 Task: Create new customer invoice with Date Opened: 30-May-23, Select Customer: Just Like Heaven, Terms: Net 30. Make invoice entry for item-1 with Date: 30-May-23, Description: Neutrogena Hydro Boost 10 Soft Blush Hydrating Lip Shine, Income Account: Income:Sales, Quantity: 1, Unit Price: 15.99, Sales Tax: Y, Sales Tax Included: N, Tax Table: Sales Tax. Post Invoice with Post Date: 30-May-23, Post to Accounts: Assets:Accounts Receivable. Pay / Process Payment with Transaction Date: 28-Jun-23, Amount: 16.95, Transfer Account: Checking Account. Go to 'Print Invoice'.
Action: Mouse moved to (233, 130)
Screenshot: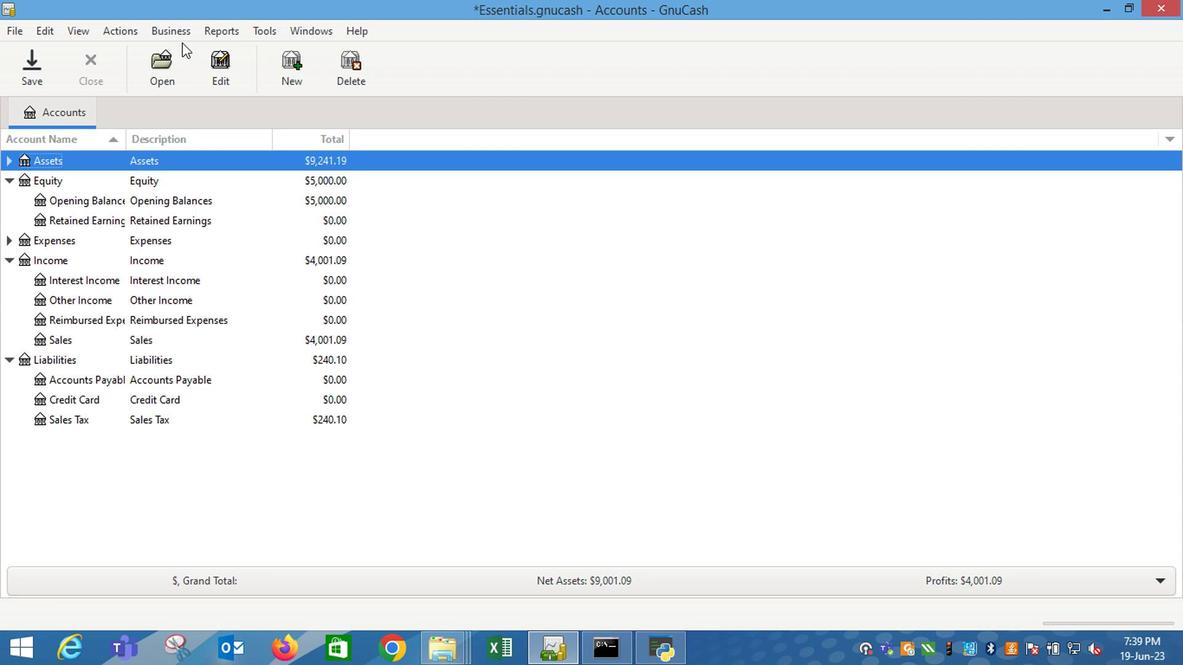 
Action: Mouse pressed left at (233, 130)
Screenshot: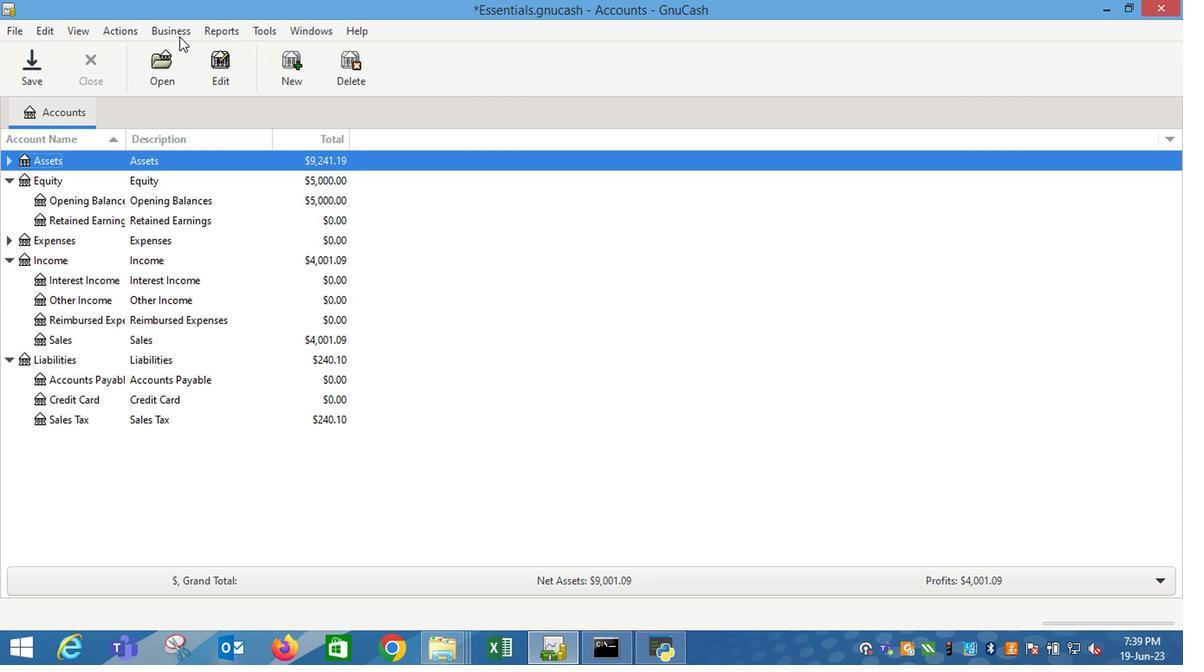 
Action: Mouse moved to (362, 188)
Screenshot: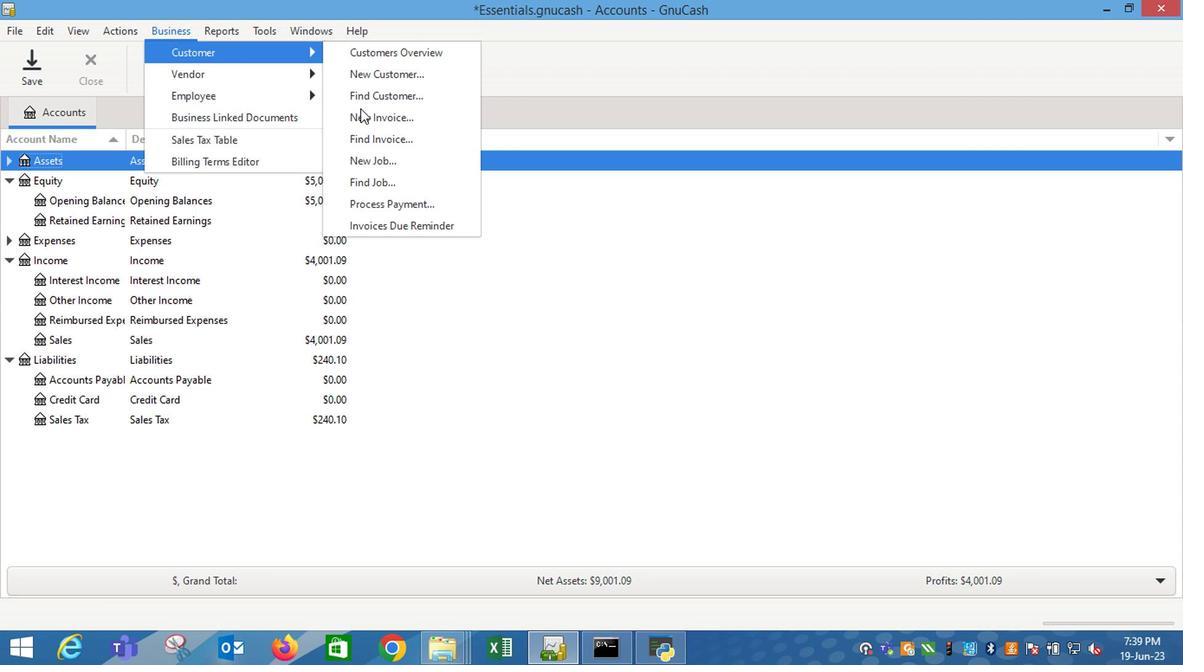 
Action: Mouse pressed left at (362, 188)
Screenshot: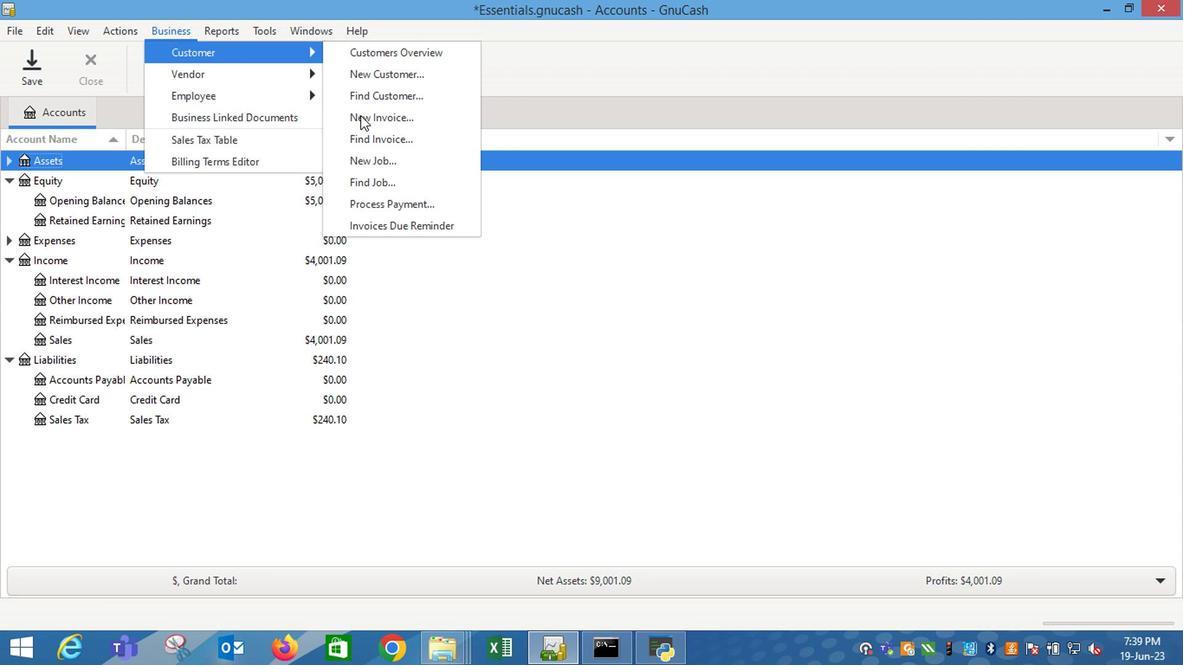 
Action: Mouse moved to (617, 294)
Screenshot: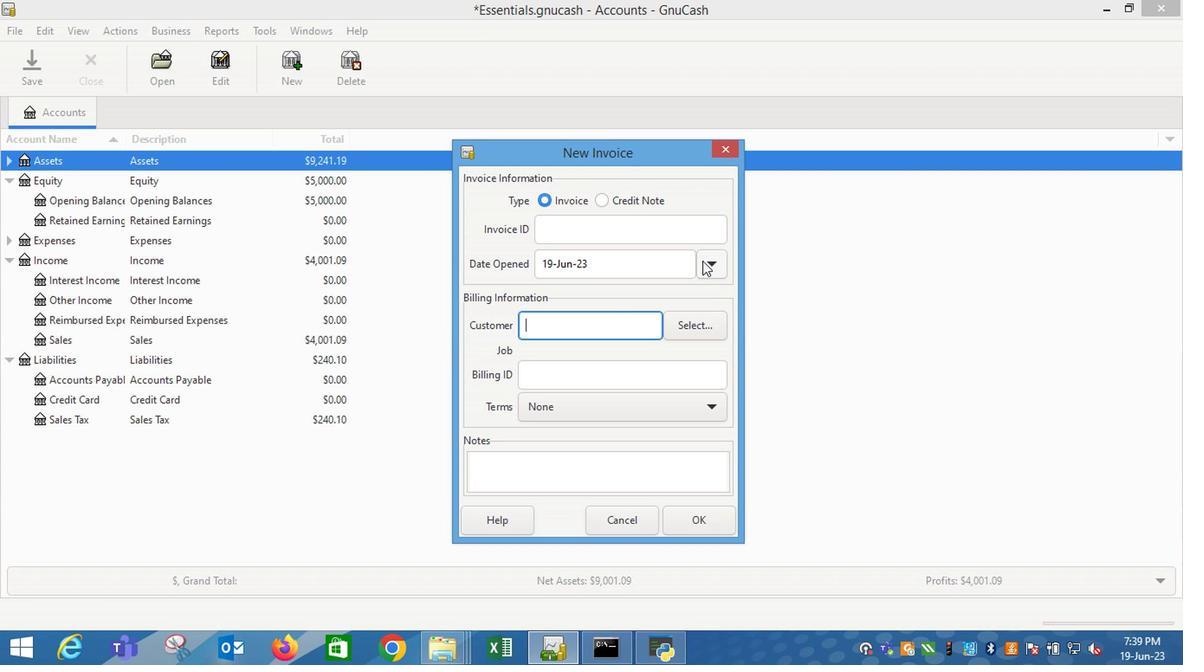 
Action: Mouse pressed left at (617, 294)
Screenshot: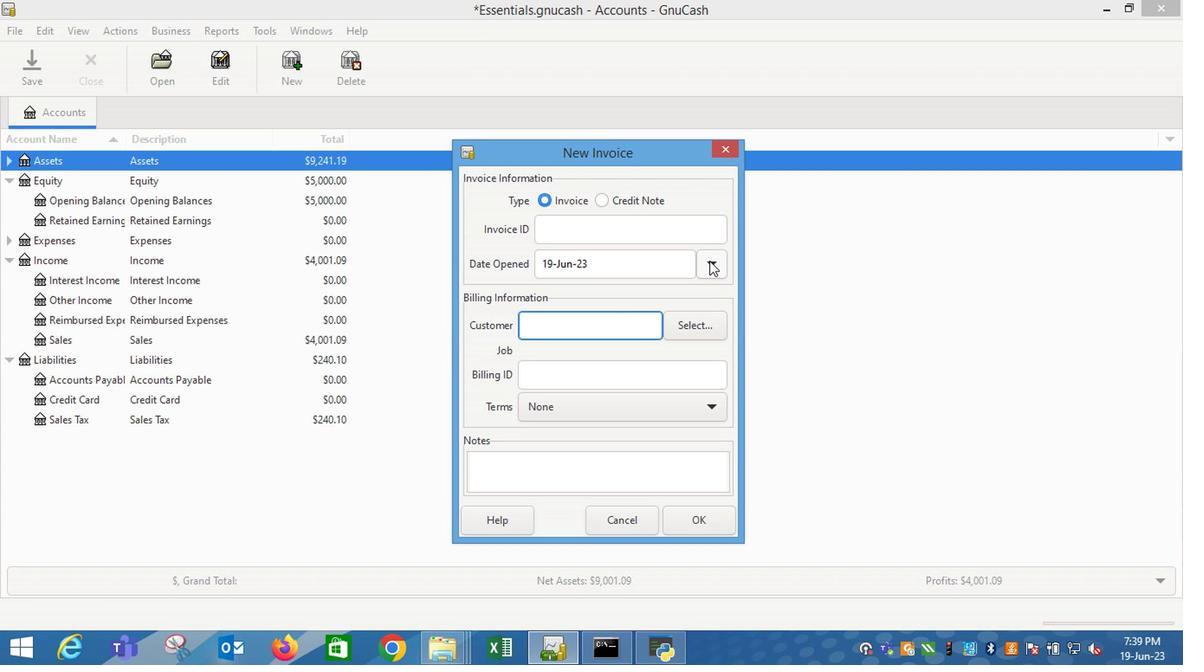 
Action: Mouse moved to (513, 310)
Screenshot: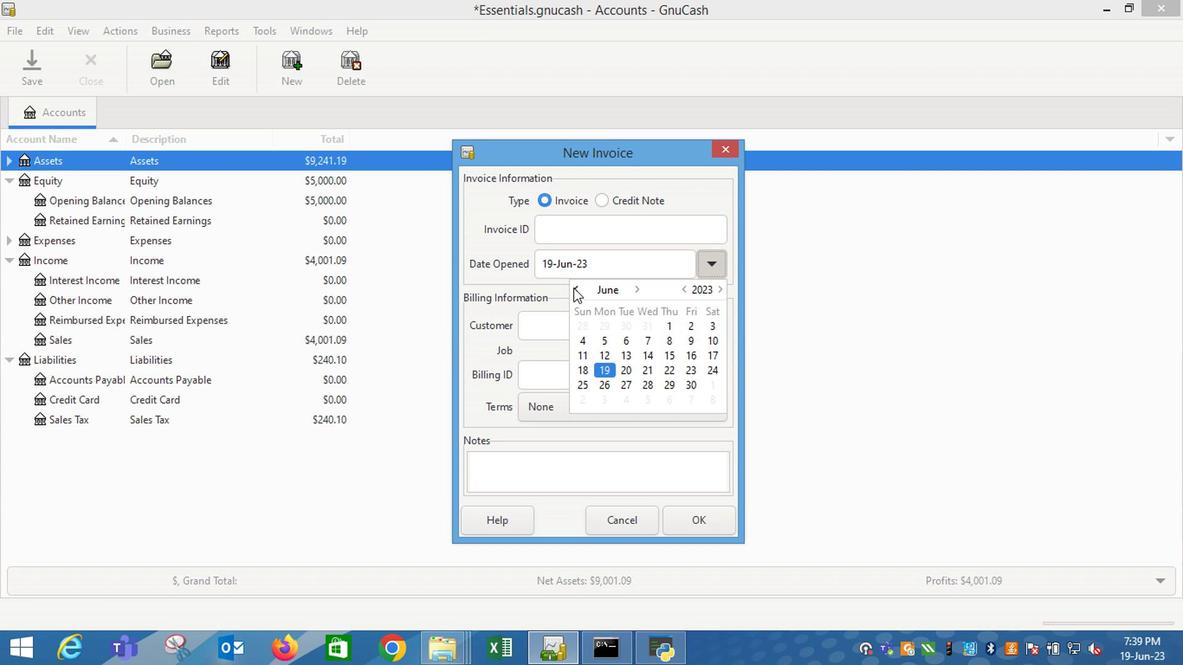 
Action: Mouse pressed left at (513, 310)
Screenshot: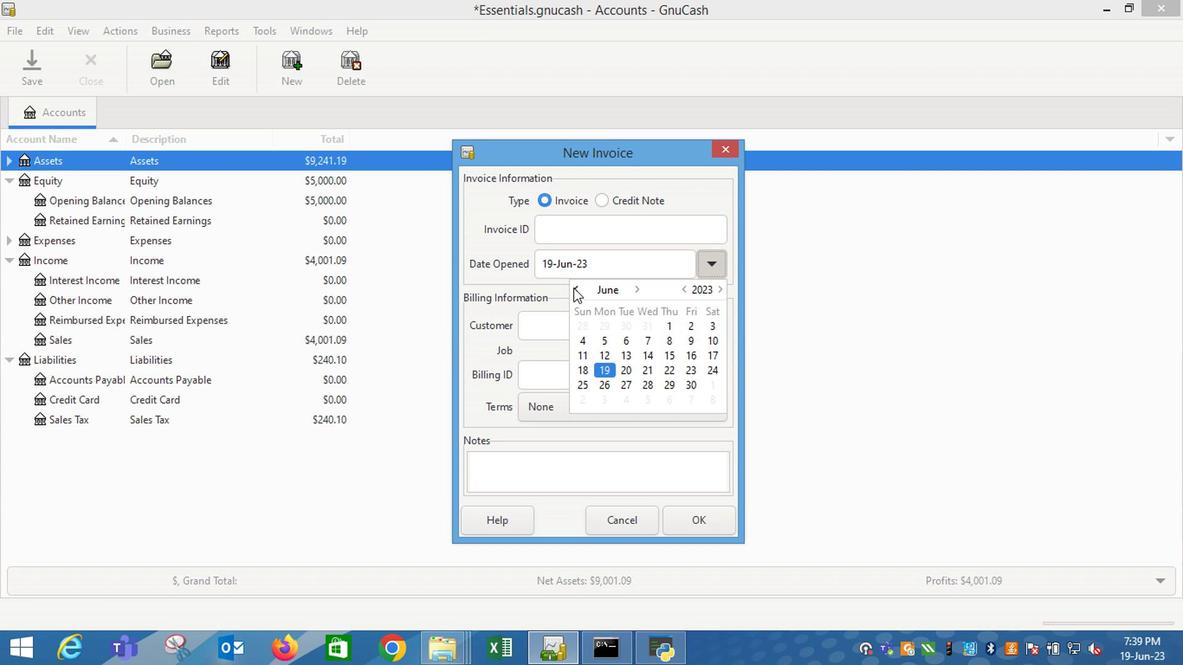 
Action: Mouse moved to (557, 381)
Screenshot: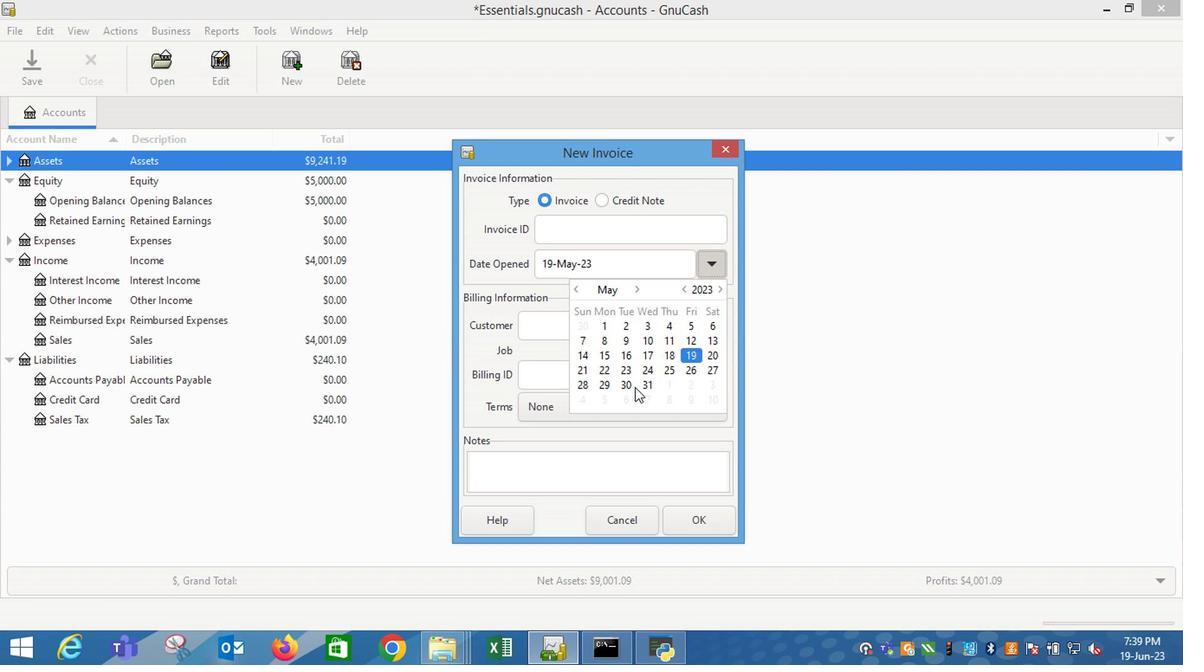 
Action: Mouse pressed left at (557, 381)
Screenshot: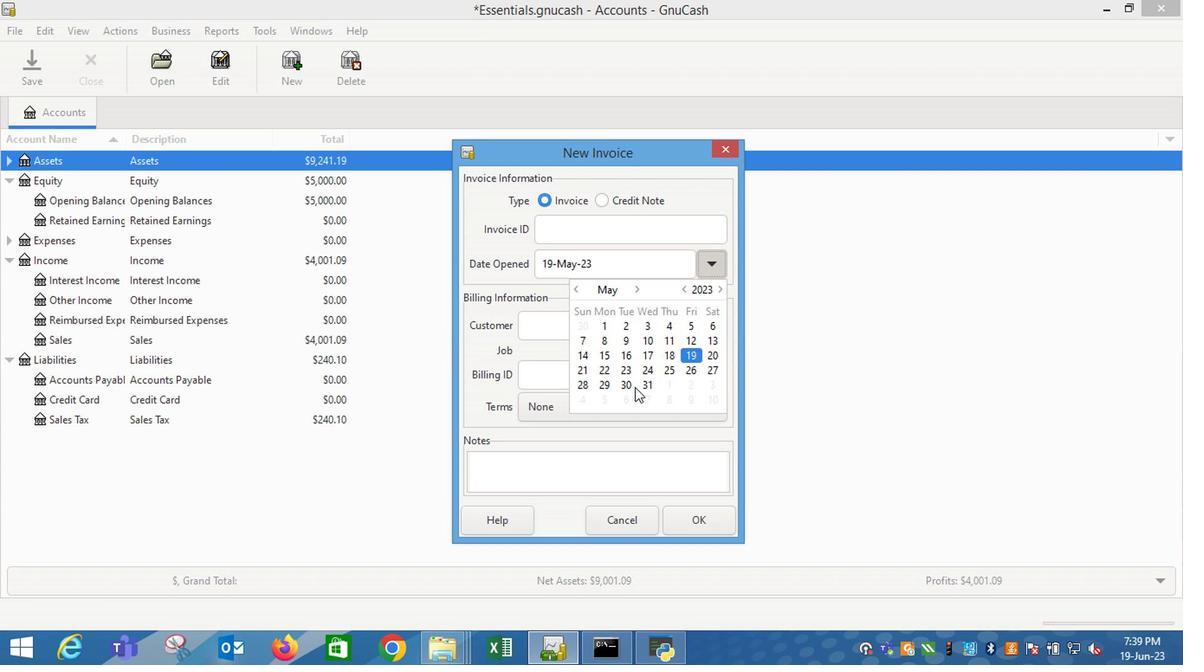 
Action: Mouse moved to (486, 337)
Screenshot: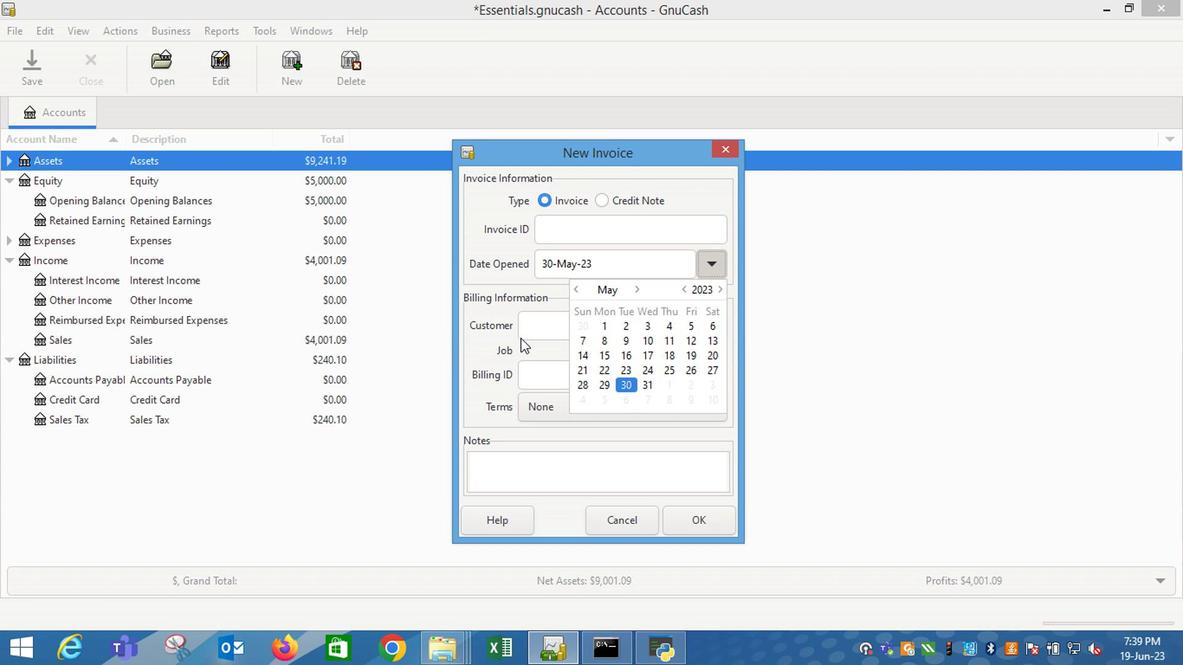 
Action: Mouse pressed left at (486, 337)
Screenshot: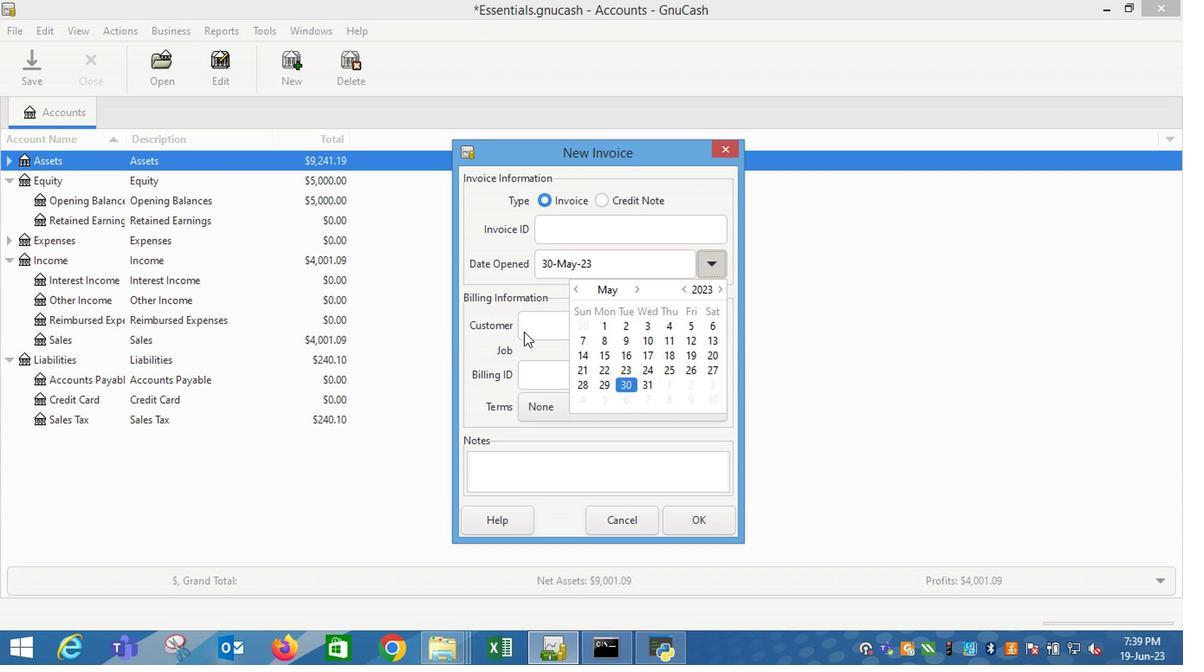 
Action: Mouse moved to (493, 336)
Screenshot: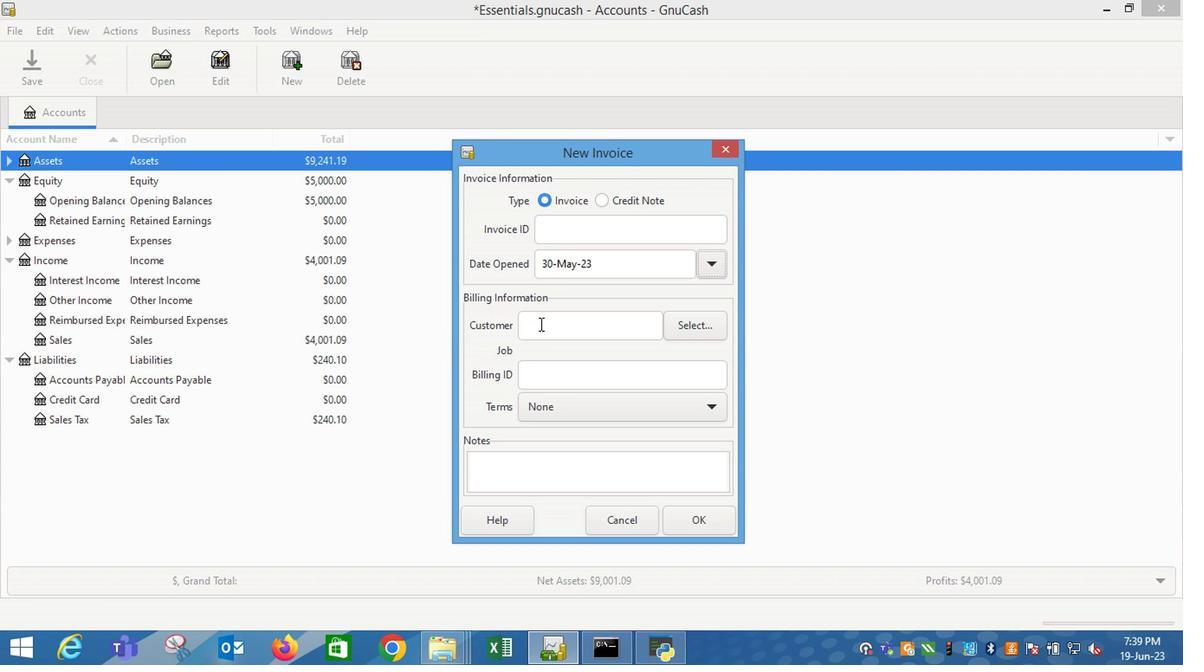 
Action: Mouse pressed left at (493, 336)
Screenshot: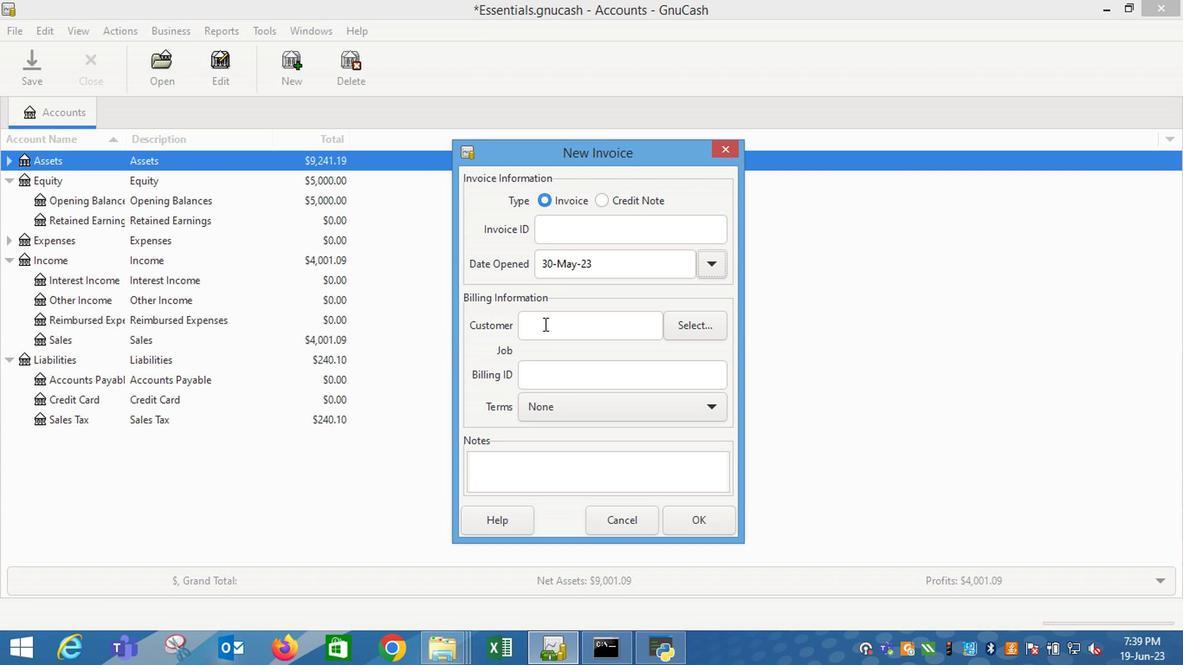 
Action: Mouse moved to (494, 334)
Screenshot: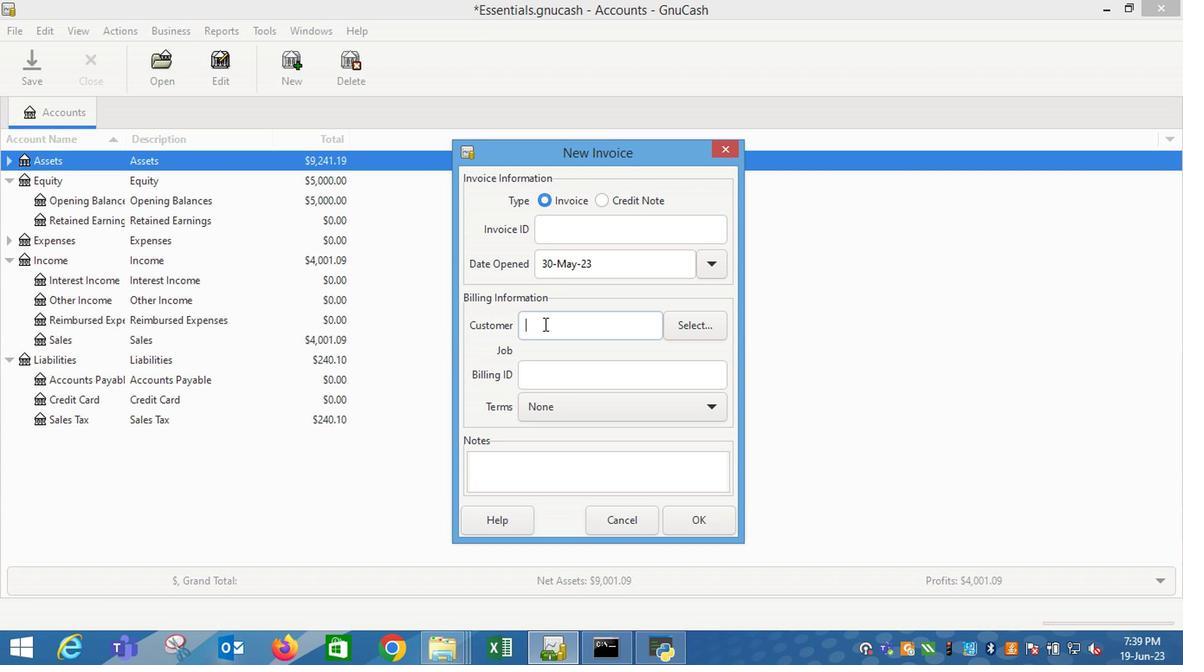 
Action: Key pressed <Key.shift_r>Jus
Screenshot: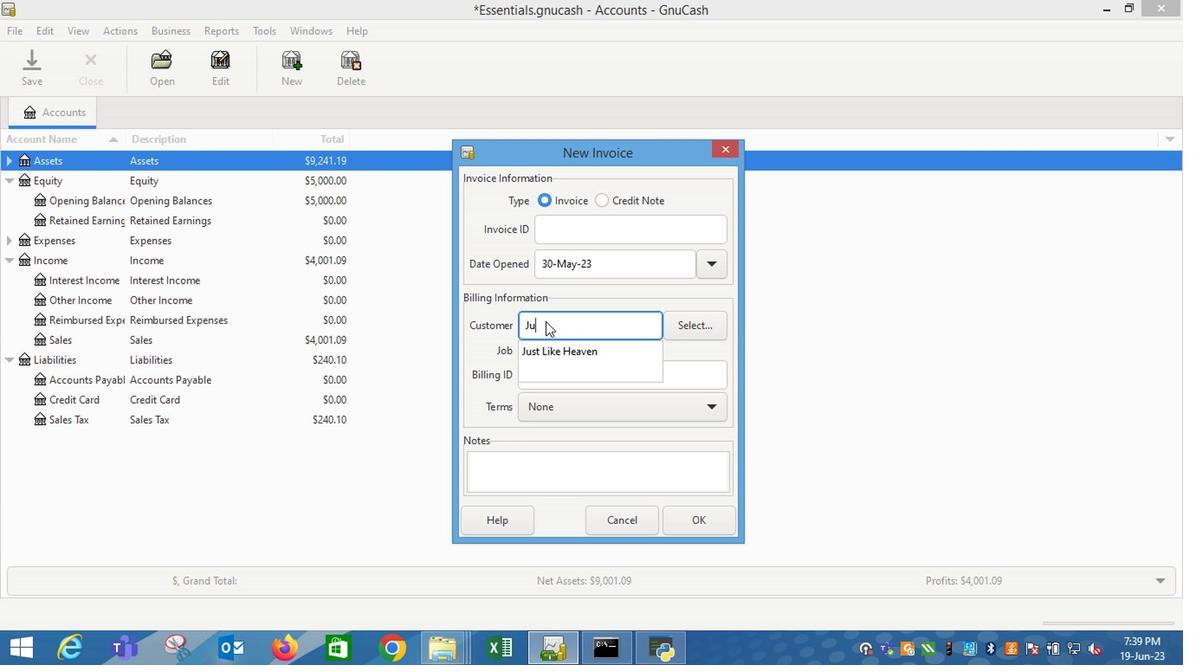 
Action: Mouse moved to (526, 351)
Screenshot: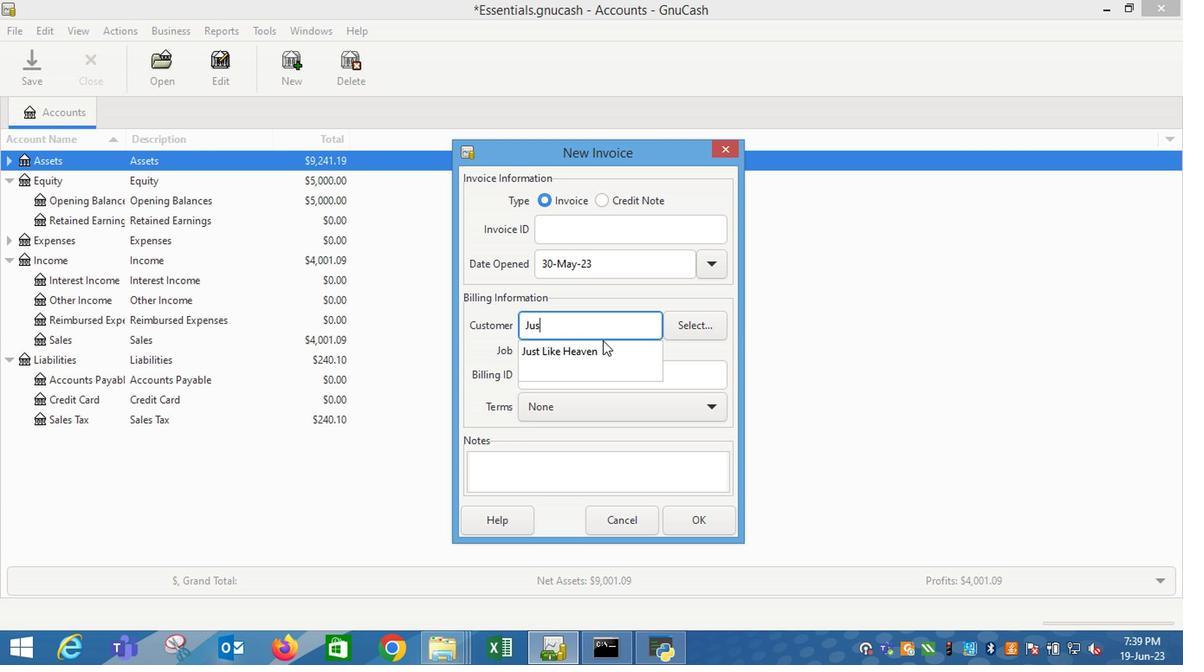 
Action: Mouse pressed left at (526, 351)
Screenshot: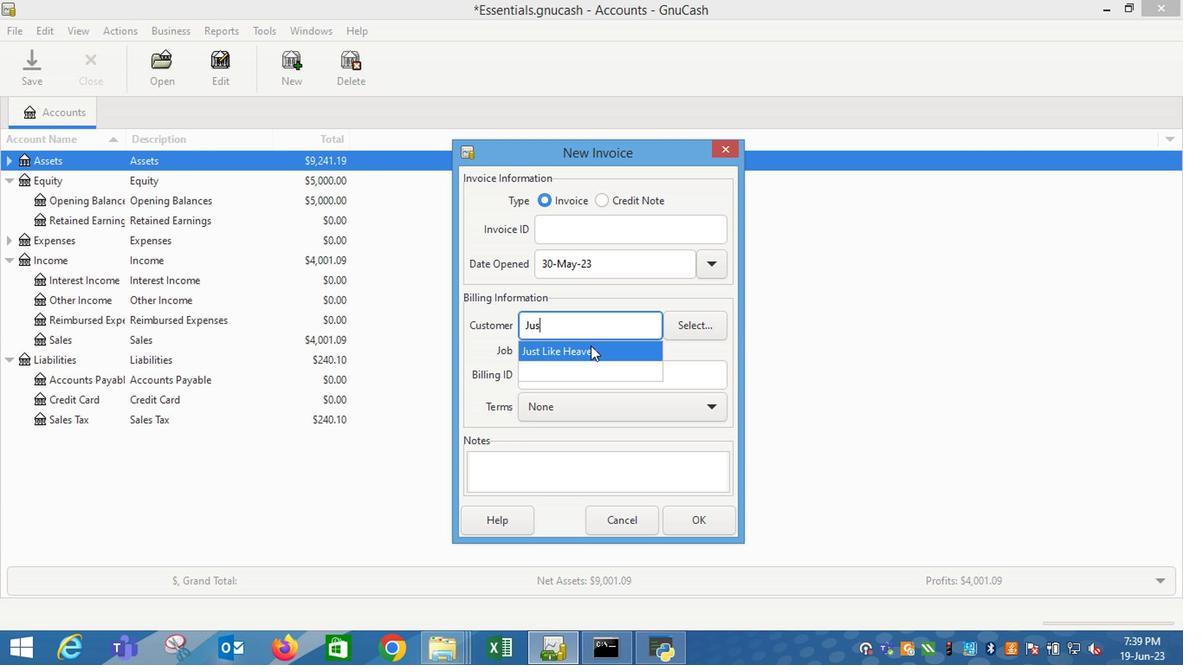 
Action: Mouse moved to (610, 403)
Screenshot: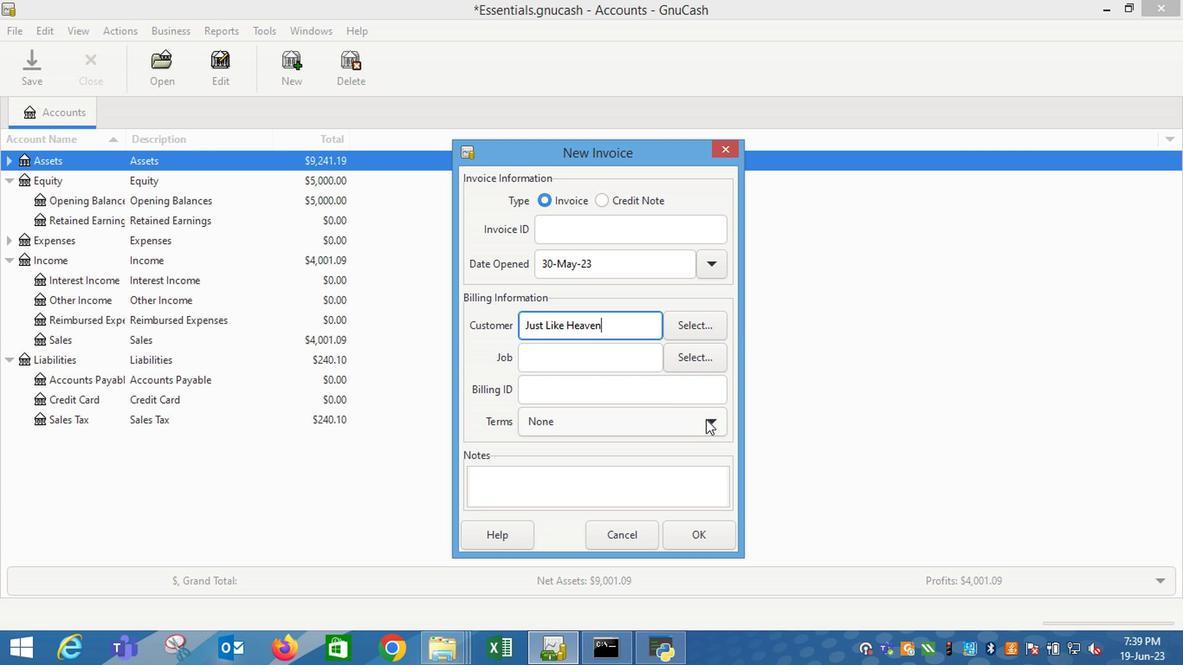 
Action: Mouse pressed left at (610, 403)
Screenshot: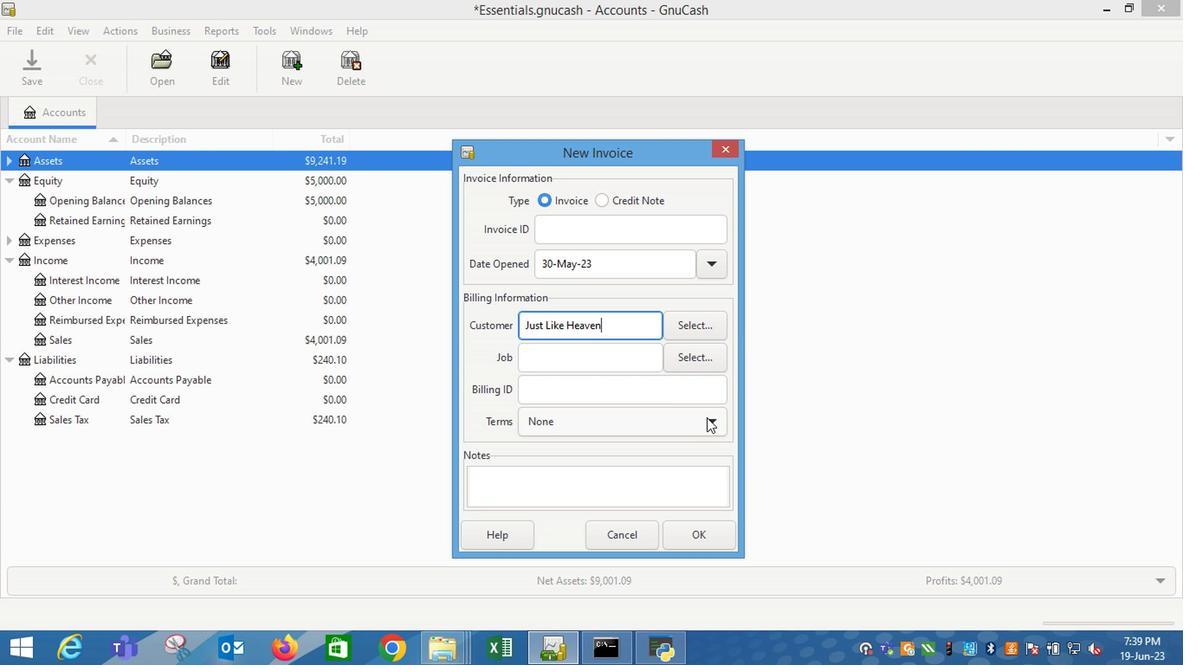 
Action: Mouse moved to (562, 442)
Screenshot: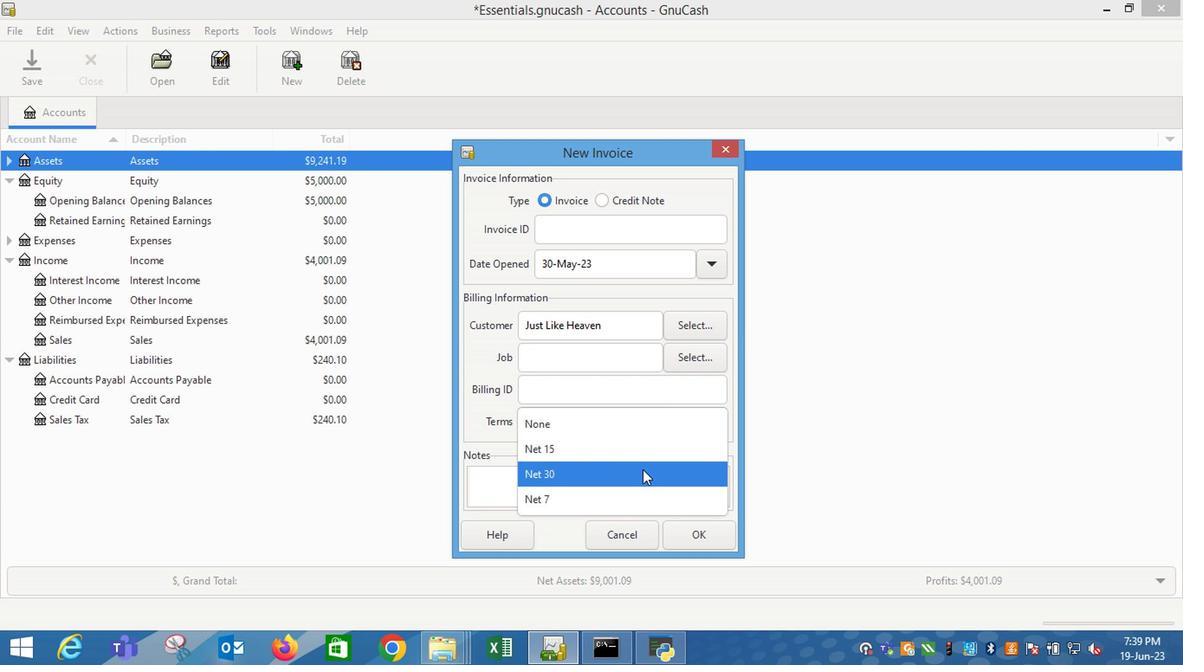
Action: Mouse pressed left at (562, 442)
Screenshot: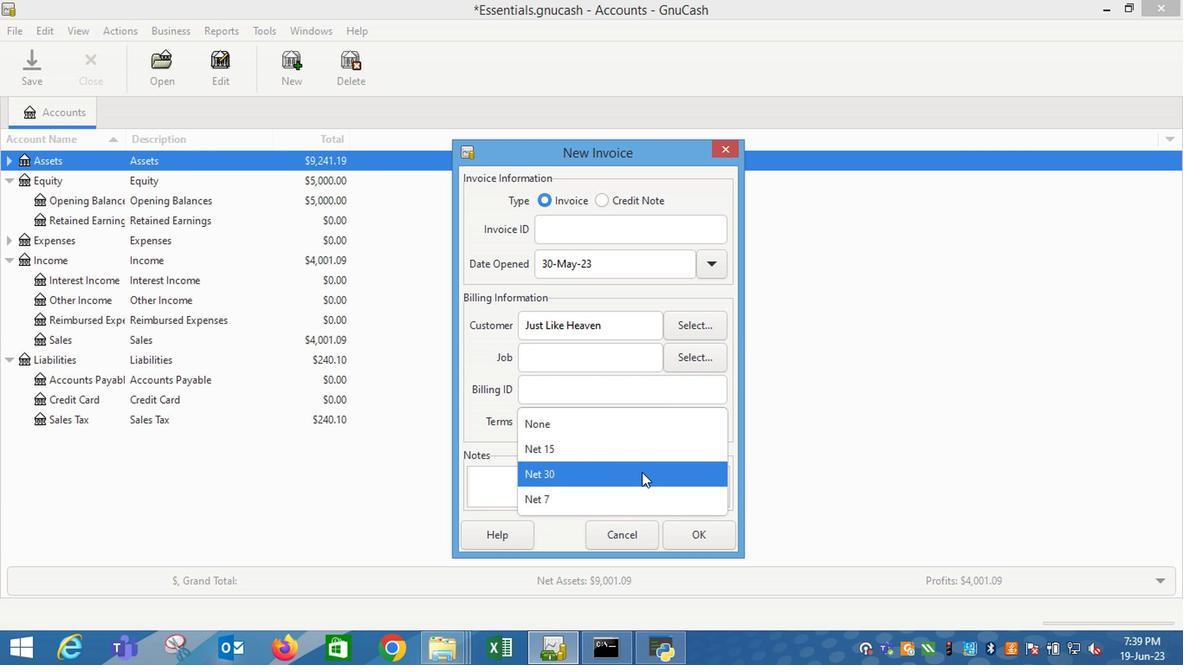
Action: Mouse moved to (622, 488)
Screenshot: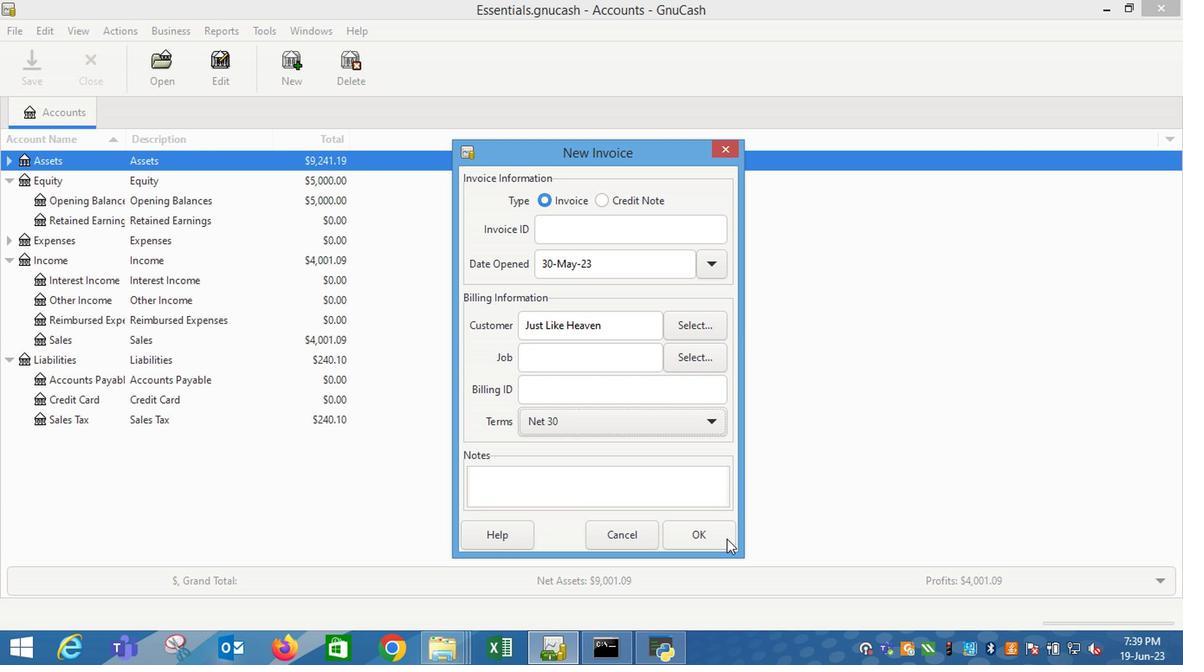 
Action: Mouse pressed left at (622, 488)
Screenshot: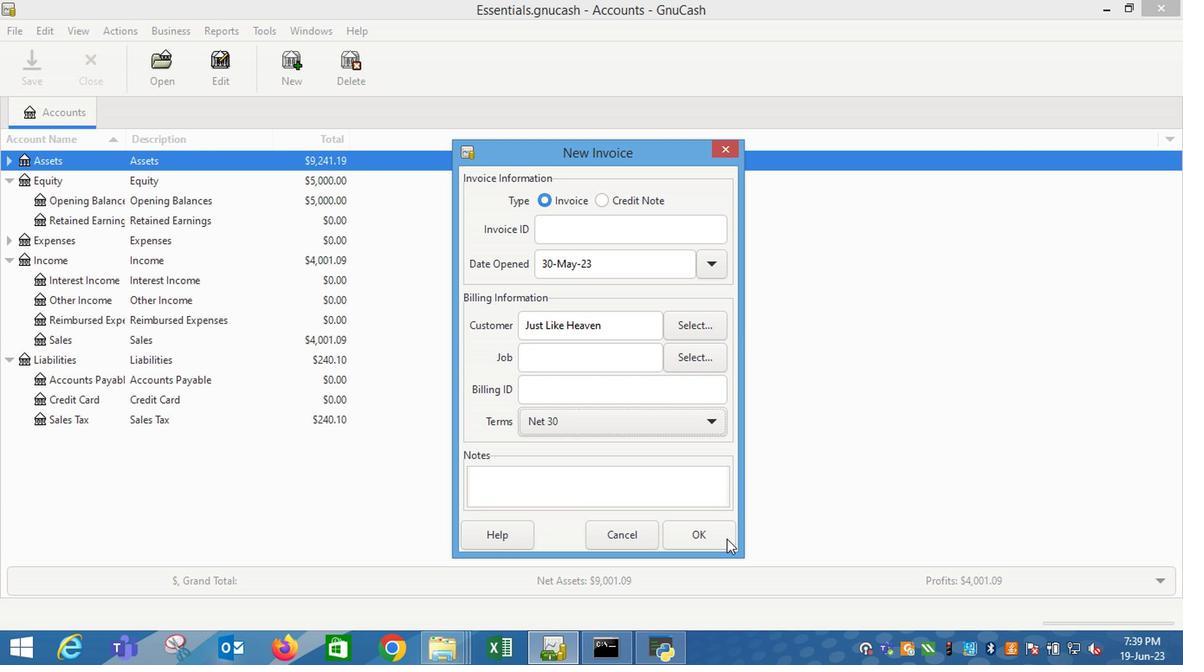 
Action: Mouse moved to (165, 343)
Screenshot: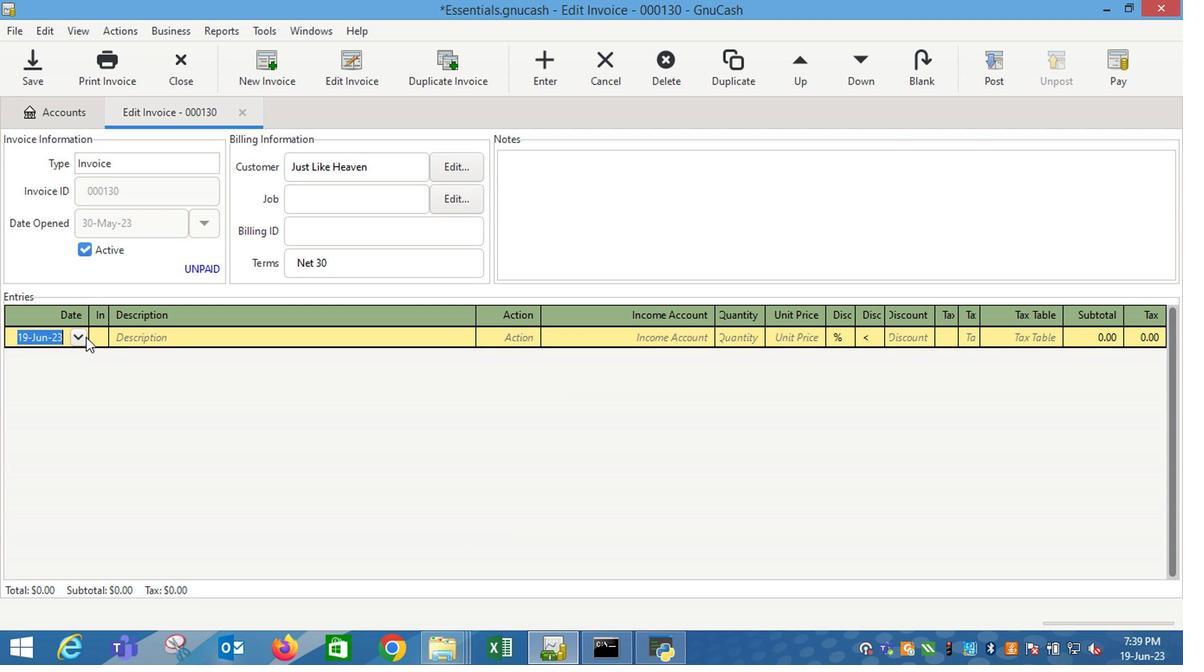 
Action: Mouse pressed left at (165, 343)
Screenshot: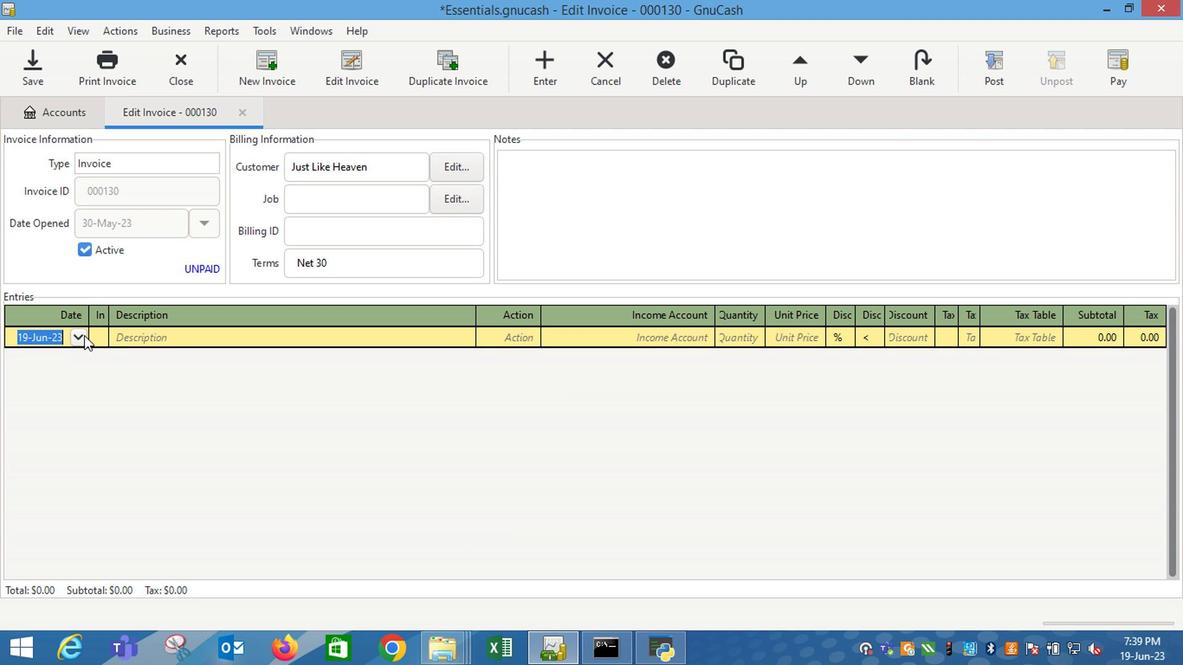 
Action: Mouse moved to (115, 363)
Screenshot: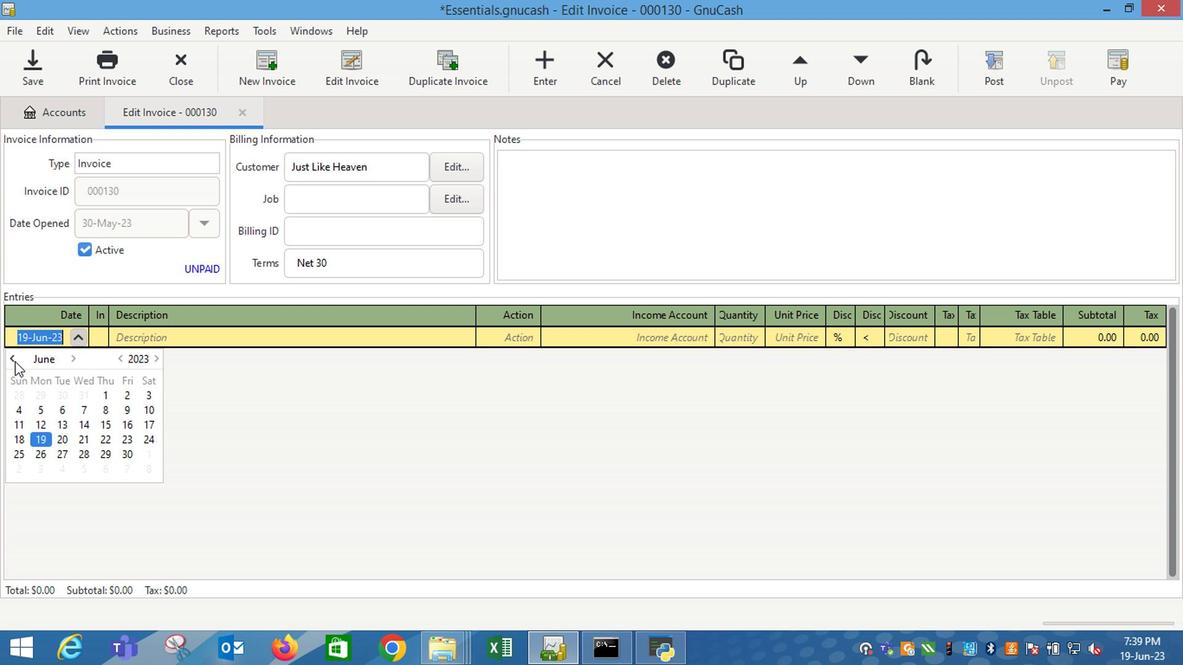 
Action: Mouse pressed left at (115, 363)
Screenshot: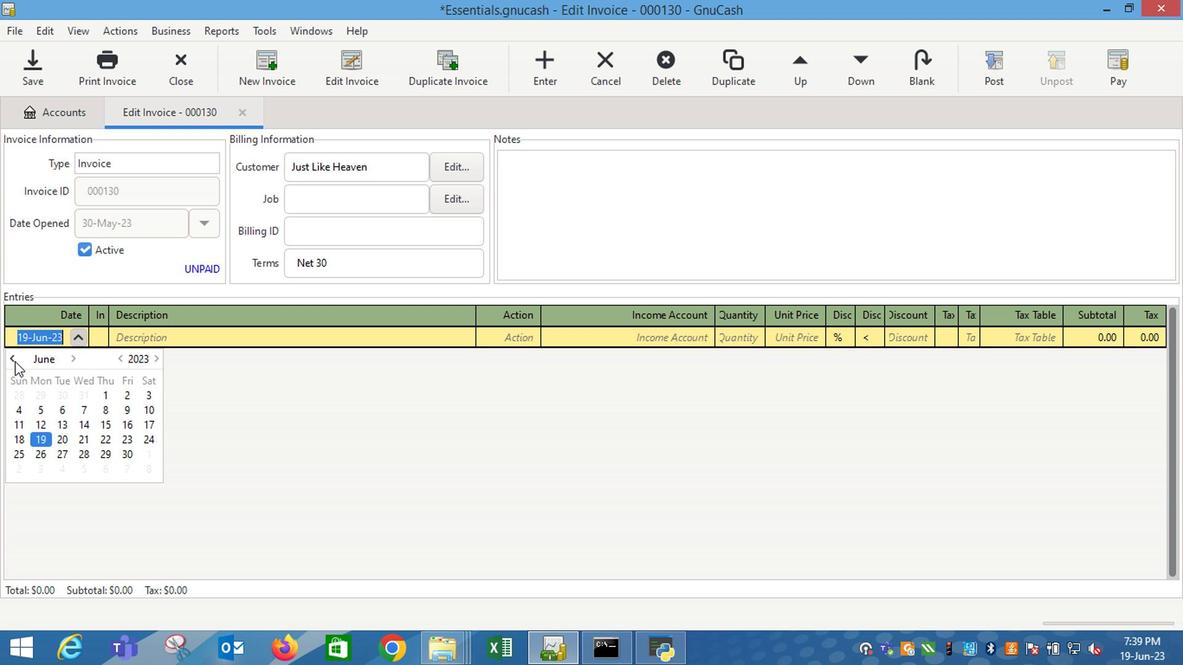 
Action: Mouse moved to (151, 427)
Screenshot: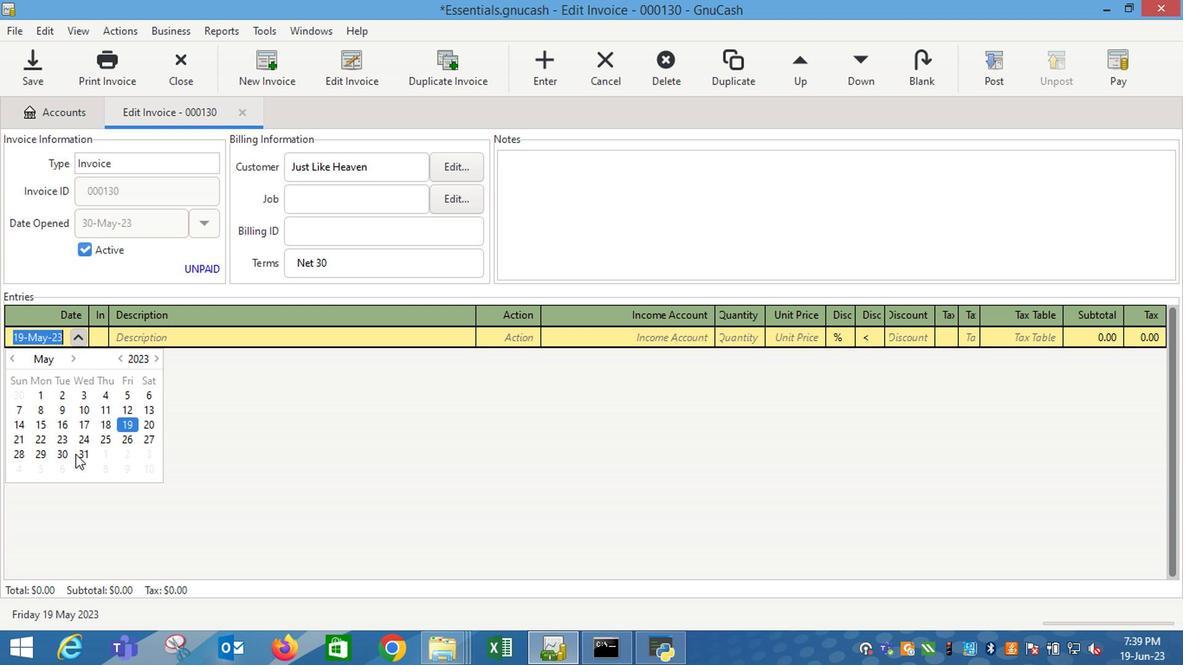 
Action: Mouse pressed left at (151, 427)
Screenshot: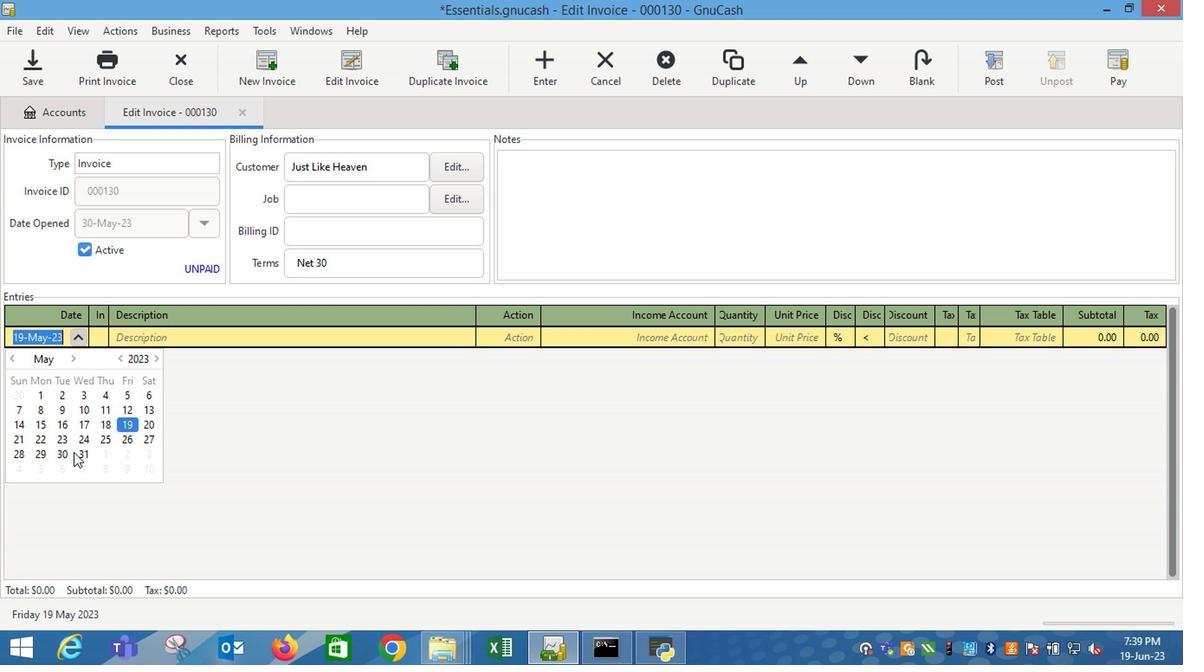 
Action: Mouse moved to (149, 424)
Screenshot: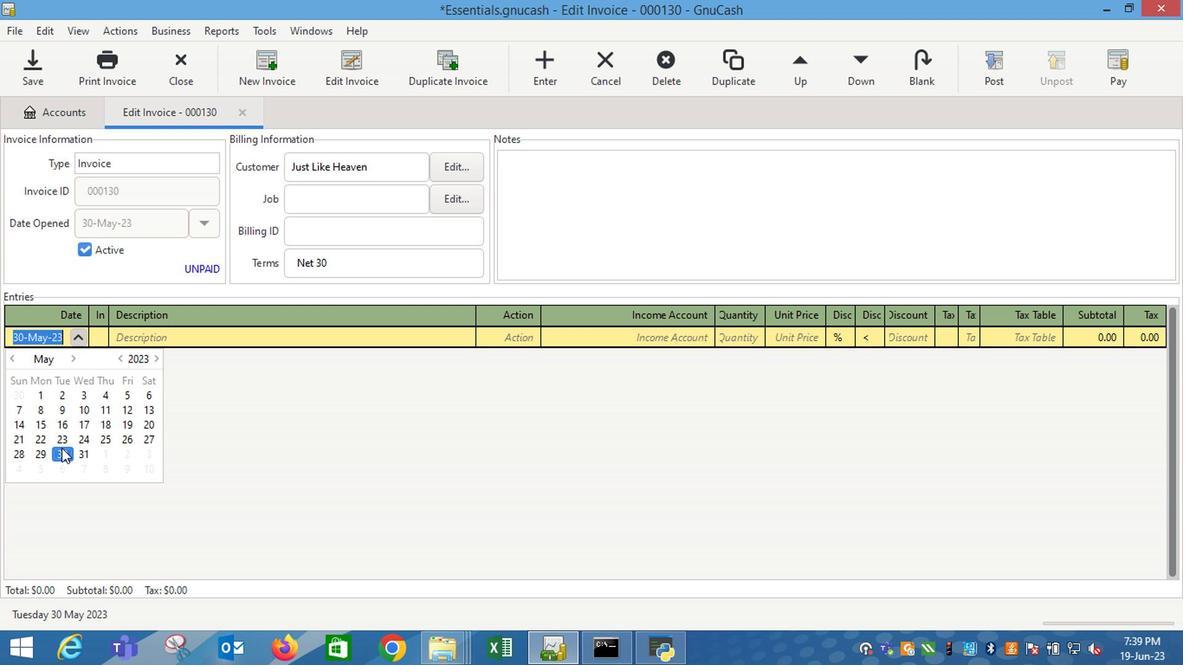
Action: Key pressed <Key.tab>
Screenshot: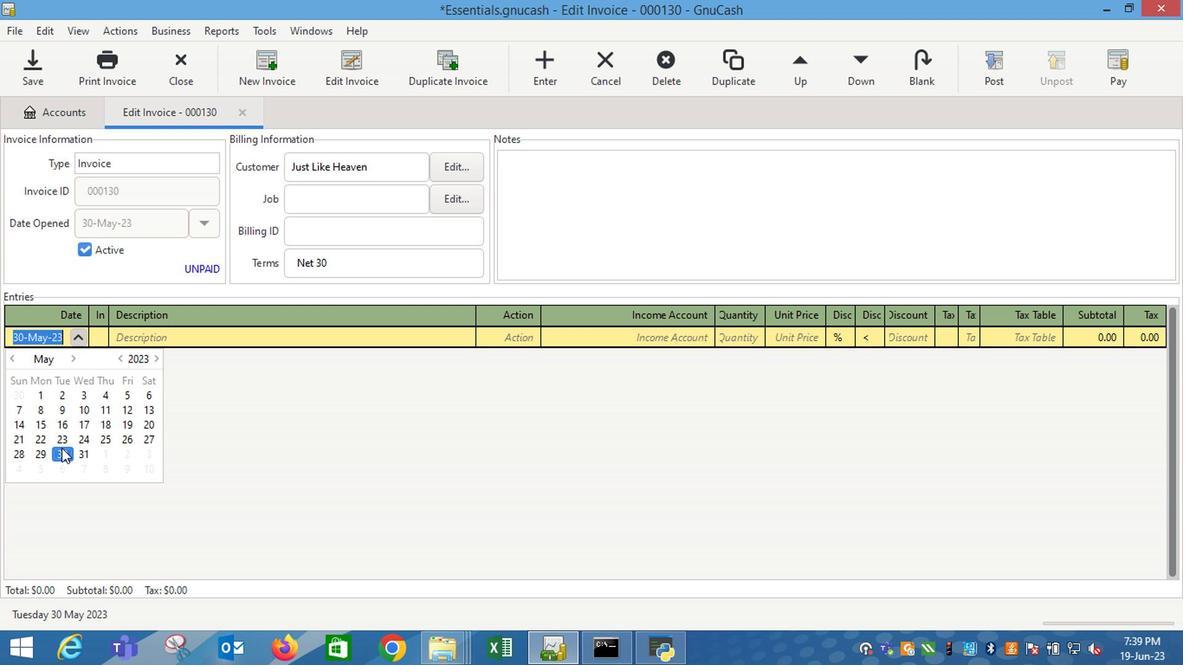 
Action: Mouse moved to (149, 424)
Screenshot: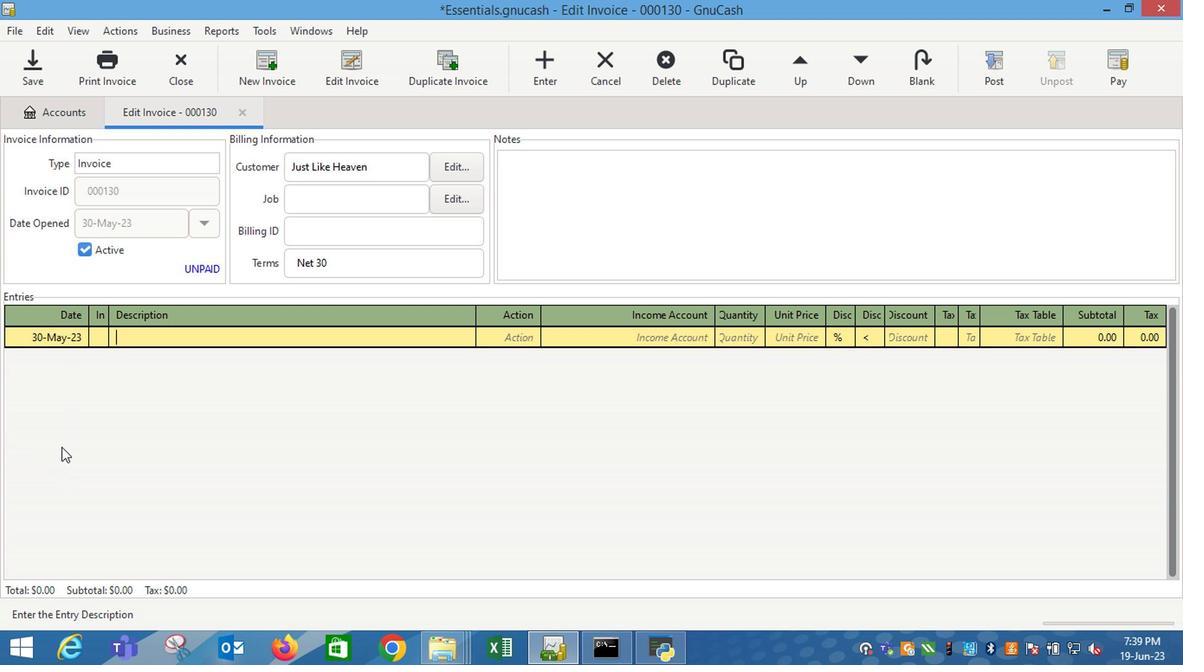 
Action: Key pressed <Key.shift_r>Neutrogena<Key.space><Key.shift_r>Hydro<Key.space><Key.shift_r>Boost<Key.space>10<Key.space><Key.shift_r>Soft<Key.space><Key.shift_r>Blush<Key.space><Key.shift_r>Hydrating<Key.space><Key.shift_r>Lip<Key.space><Key.shift_r>Shine<Key.tab><Key.tab>i<Key.down><Key.down><Key.down><Key.tab>1<Key.tab>15.99<Key.tab>
Screenshot: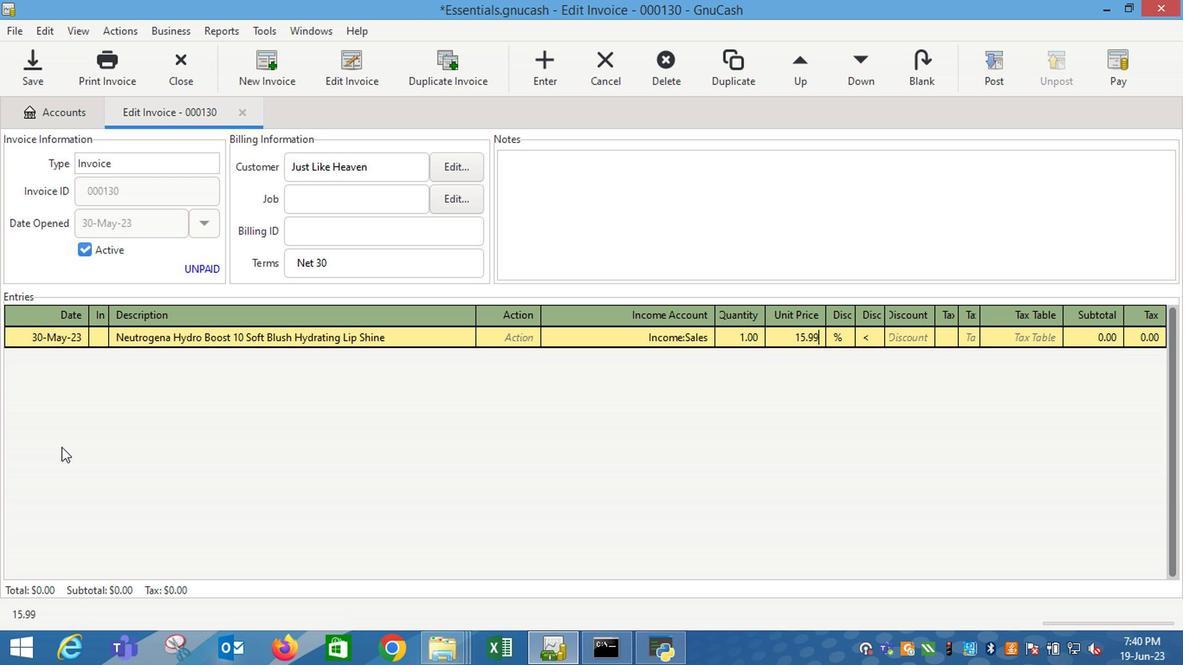 
Action: Mouse moved to (774, 343)
Screenshot: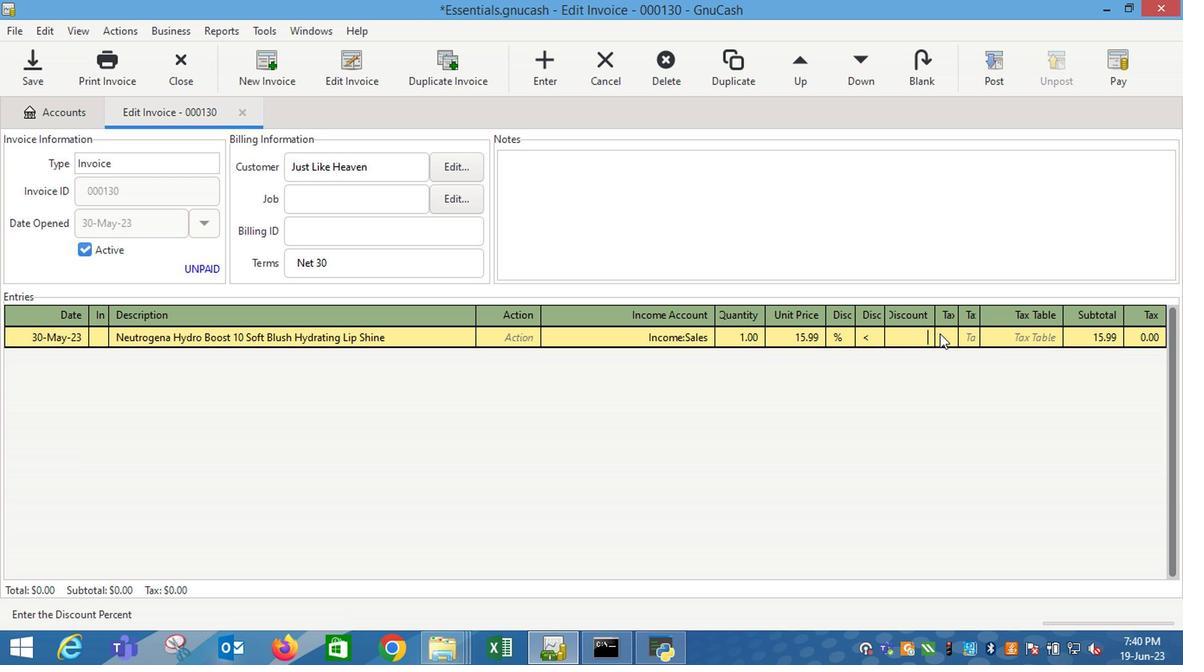 
Action: Mouse pressed left at (774, 343)
Screenshot: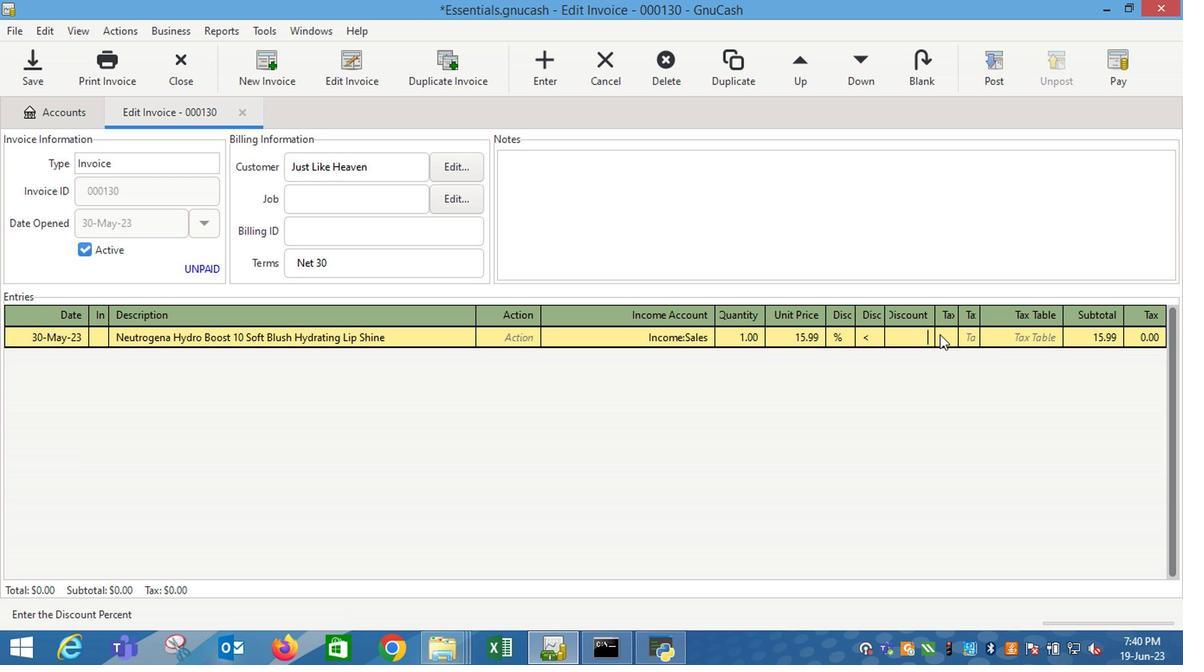 
Action: Mouse moved to (838, 347)
Screenshot: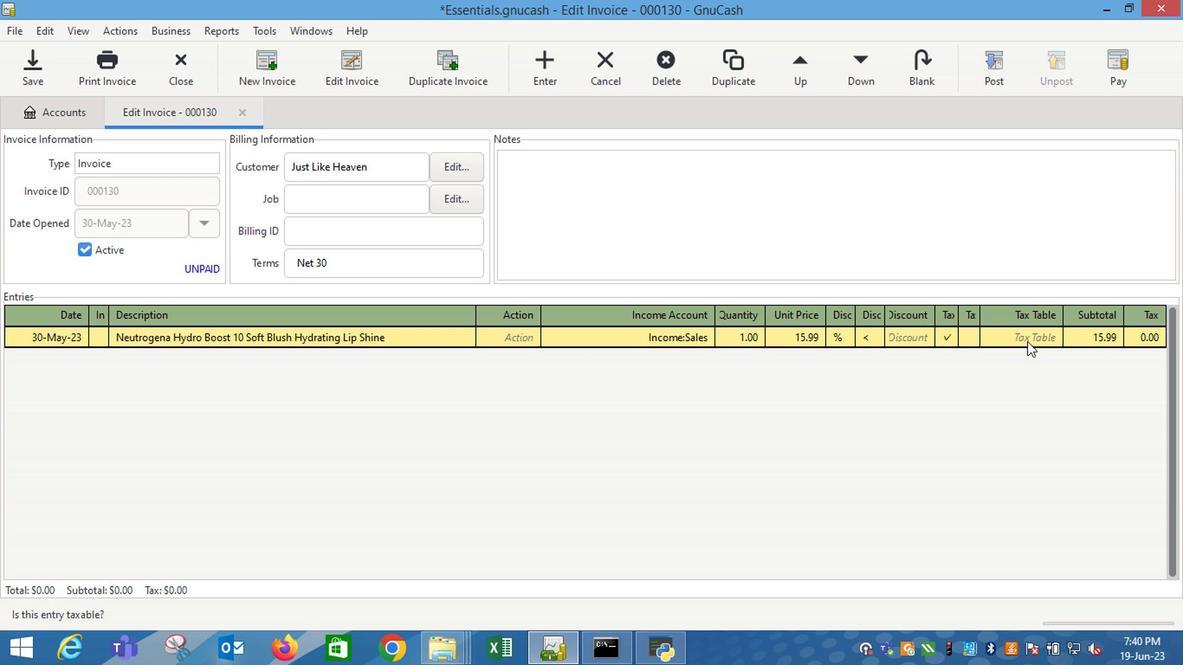 
Action: Mouse pressed left at (838, 347)
Screenshot: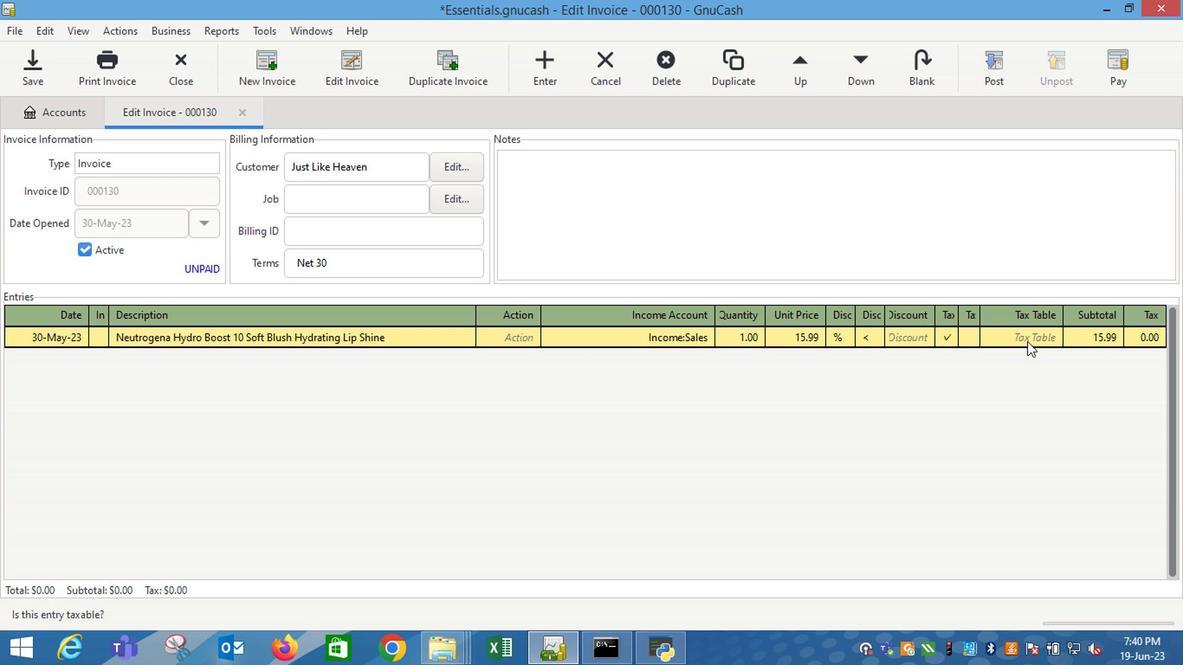 
Action: Mouse moved to (851, 343)
Screenshot: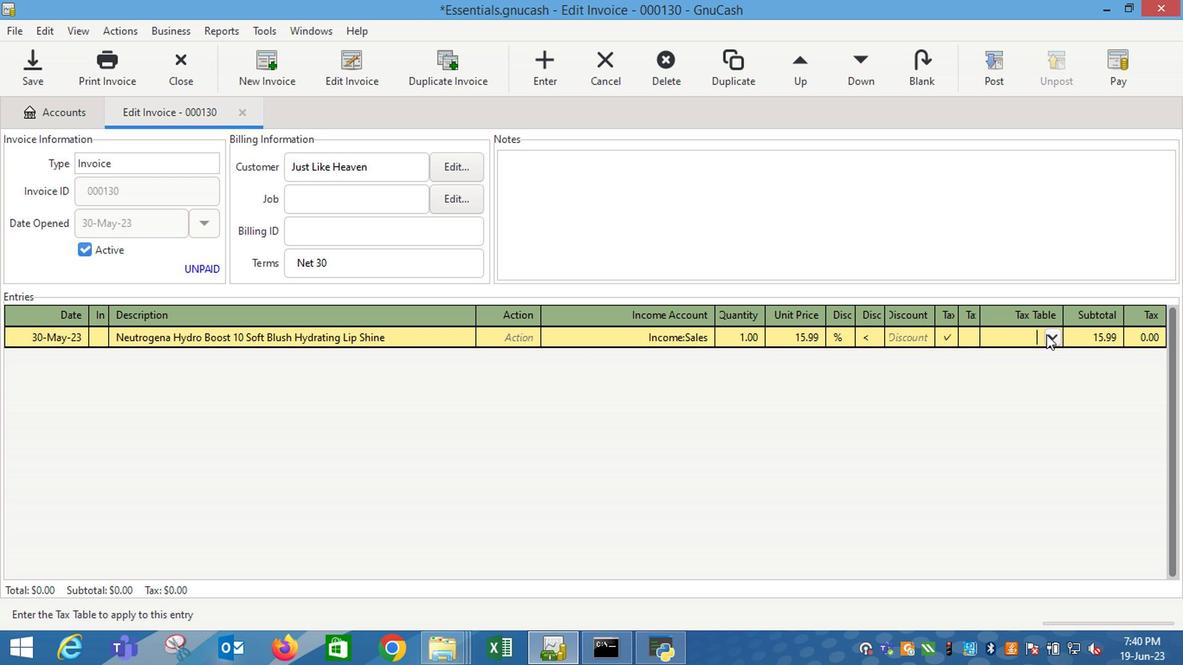 
Action: Mouse pressed left at (851, 343)
Screenshot: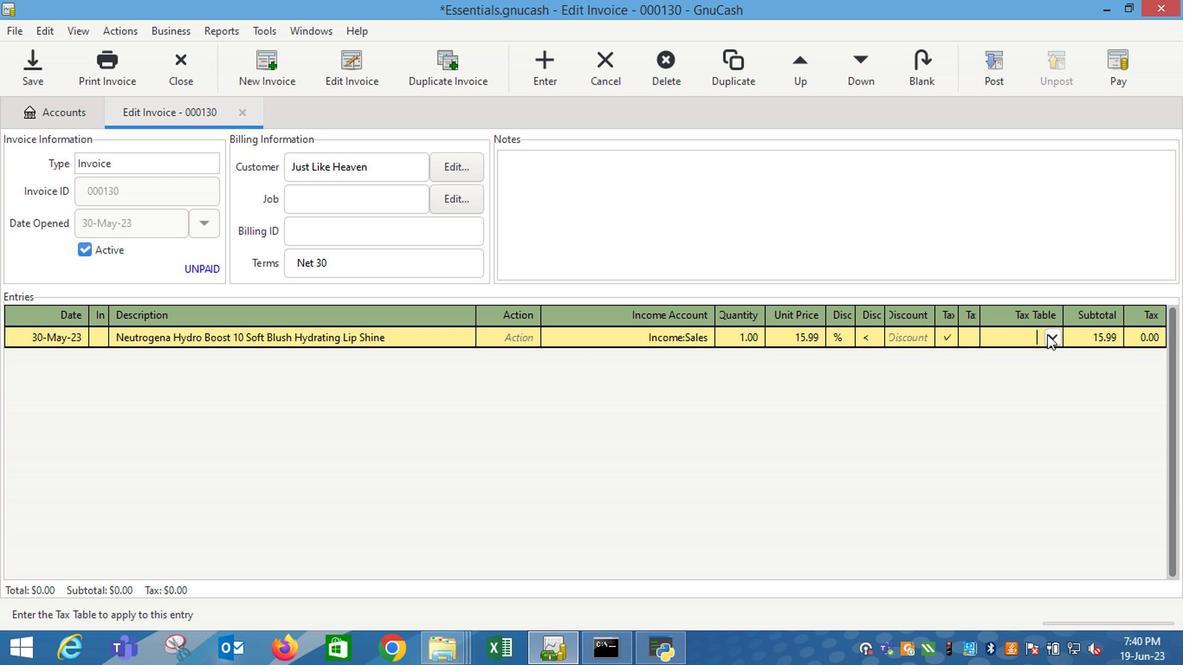 
Action: Mouse moved to (821, 364)
Screenshot: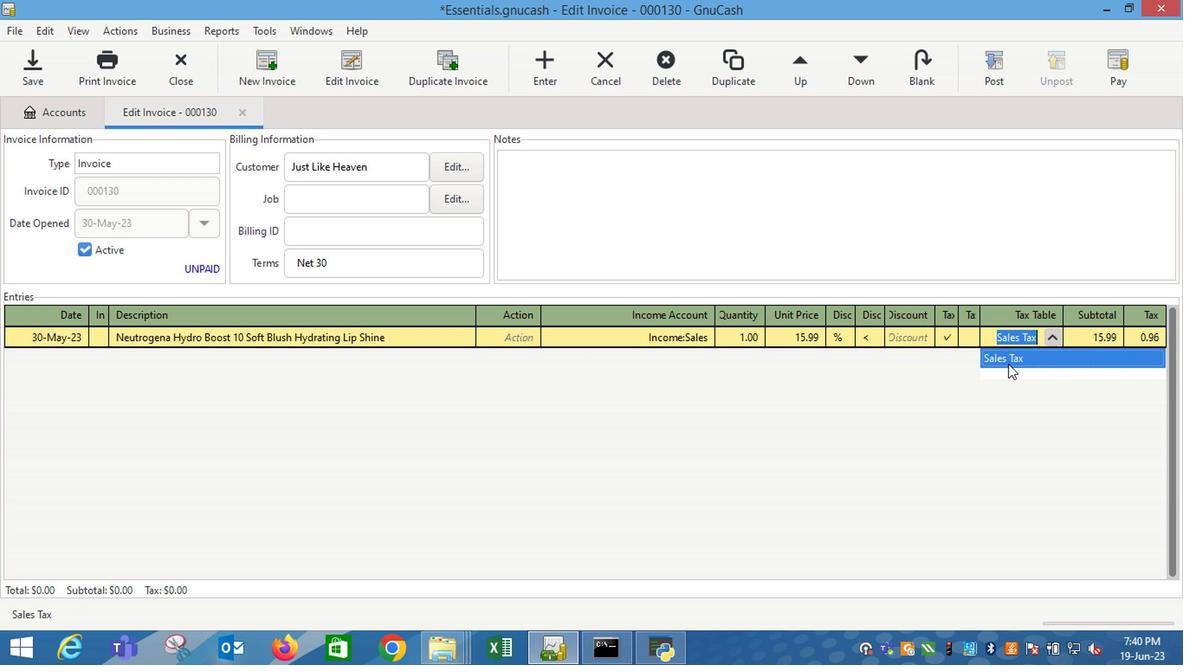 
Action: Mouse pressed left at (821, 364)
Screenshot: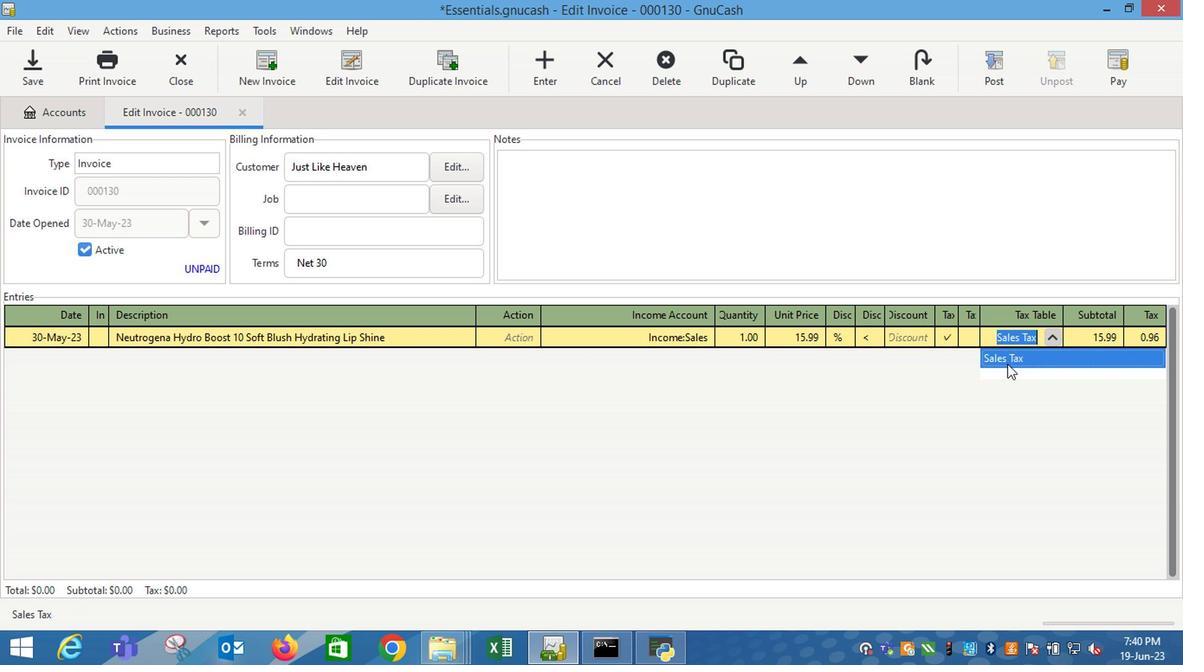
Action: Mouse moved to (817, 365)
Screenshot: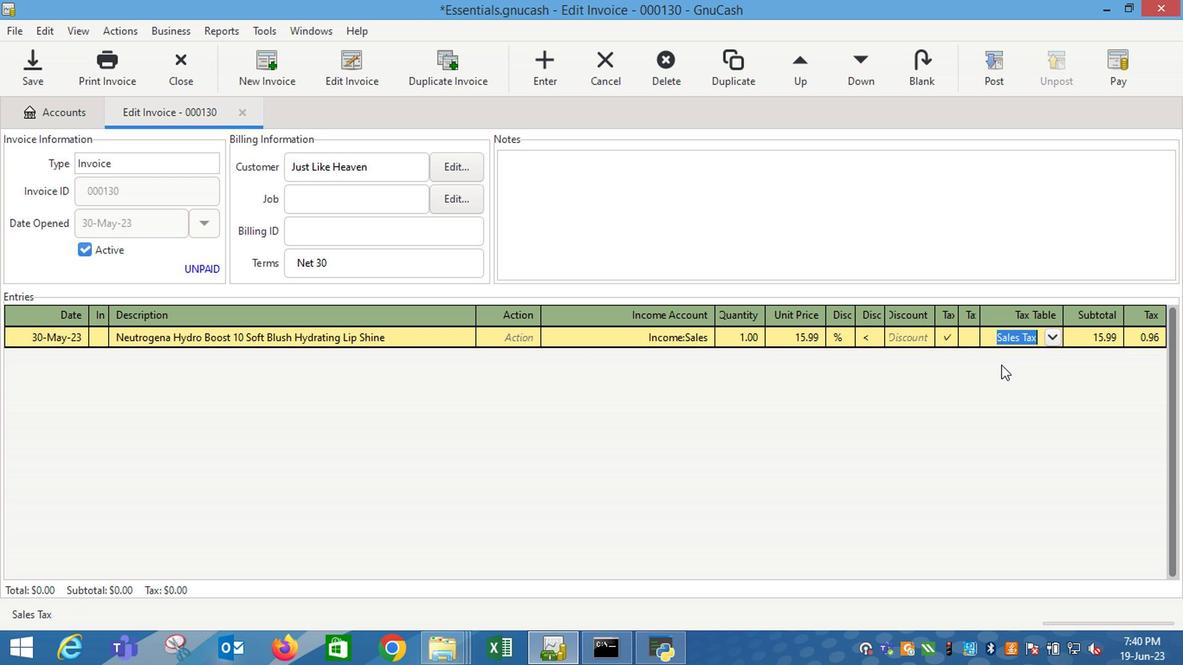 
Action: Key pressed <Key.enter>
Screenshot: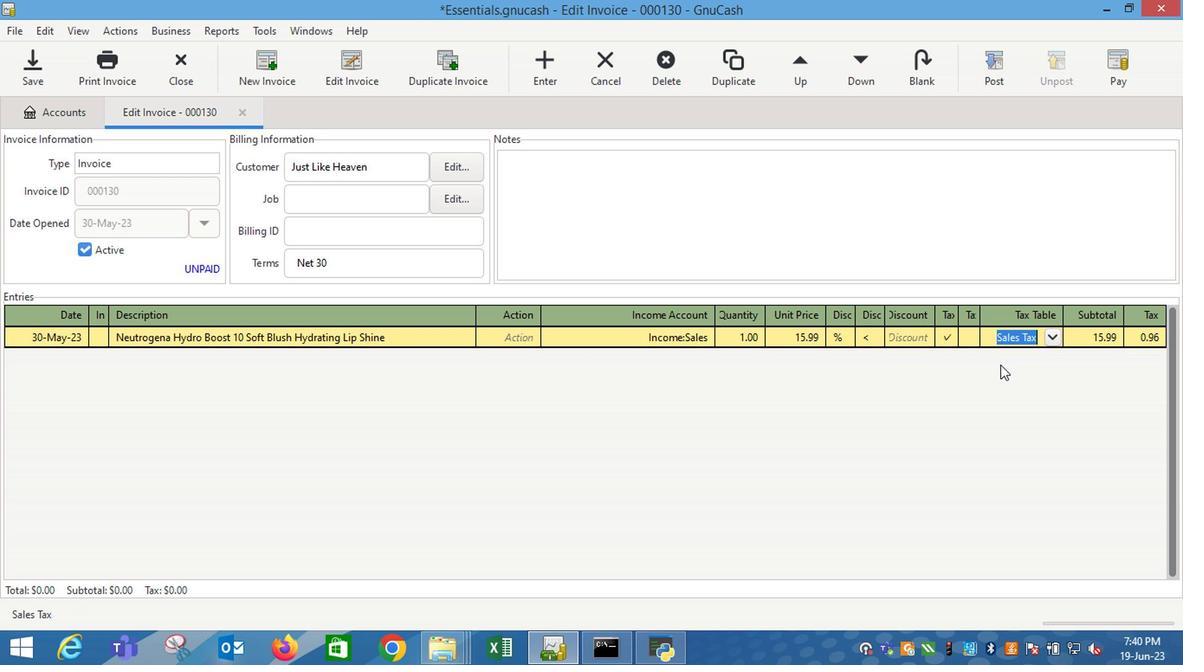 
Action: Mouse moved to (814, 155)
Screenshot: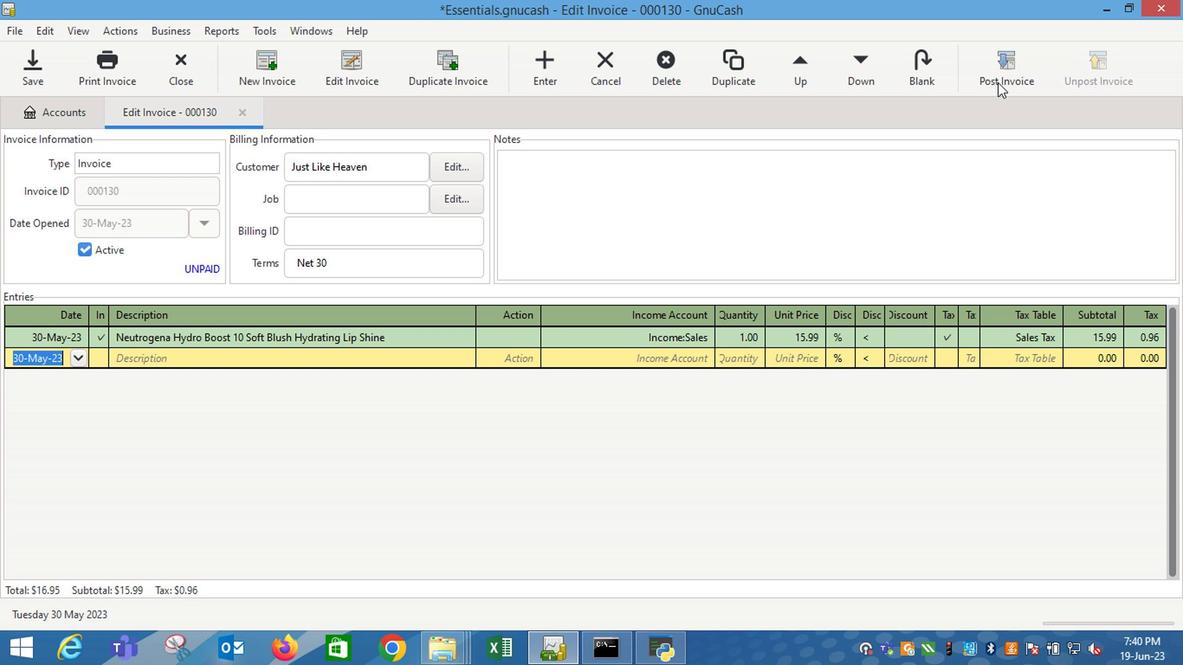 
Action: Mouse pressed left at (814, 155)
Screenshot: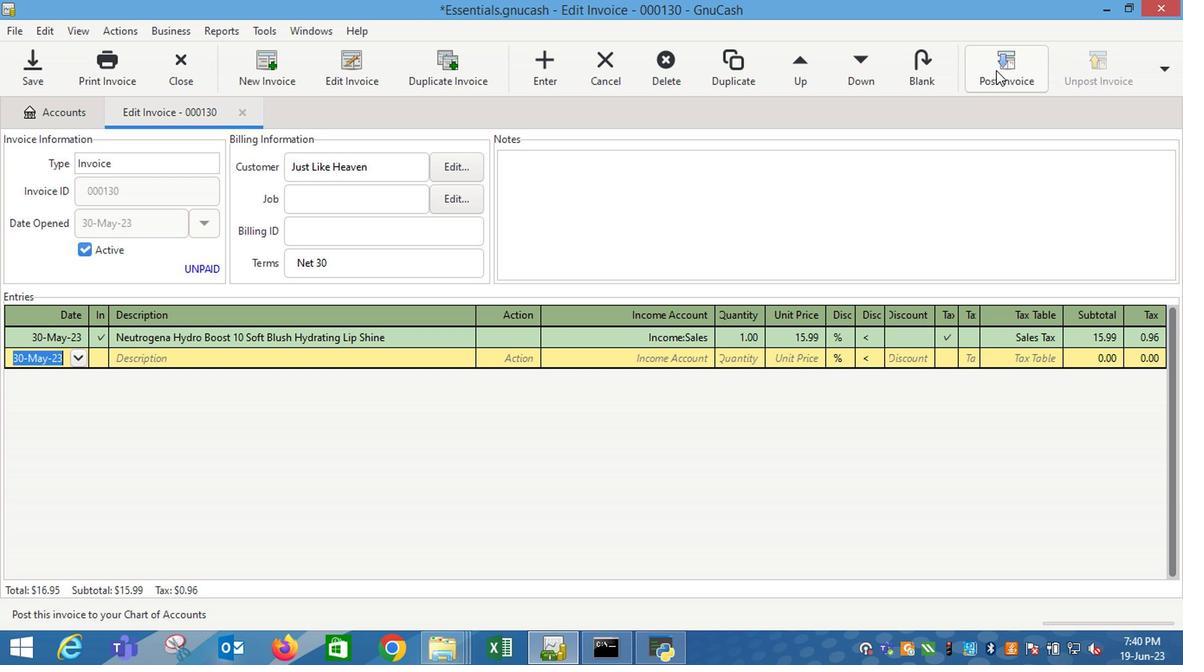 
Action: Mouse moved to (633, 310)
Screenshot: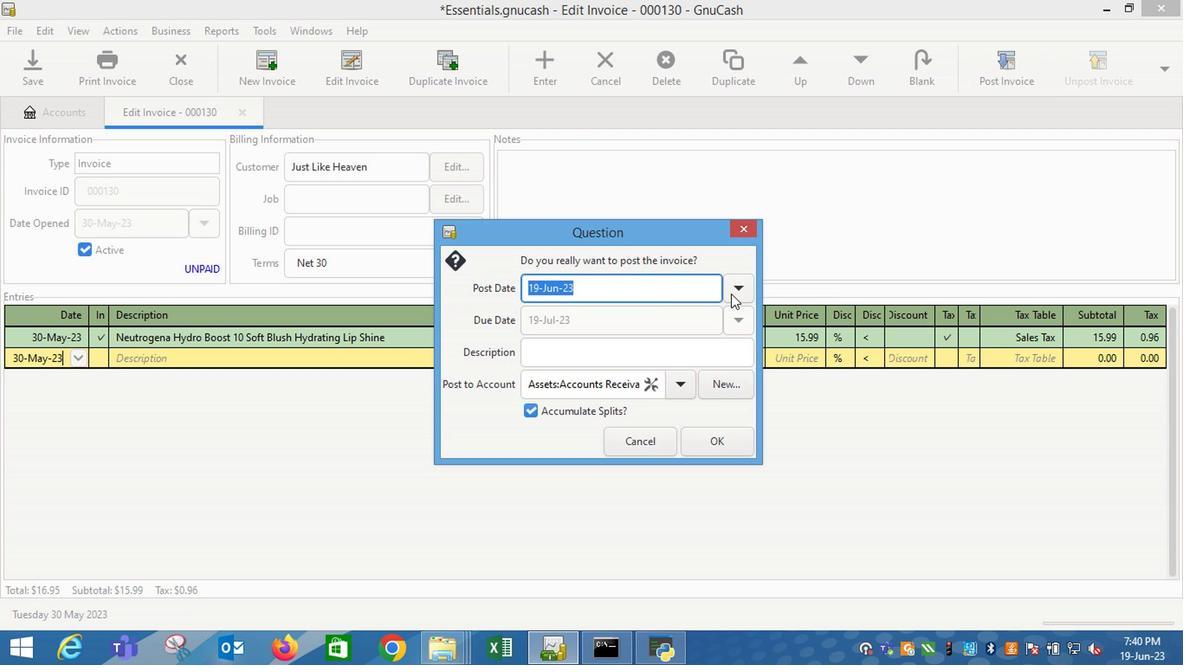 
Action: Mouse pressed left at (633, 310)
Screenshot: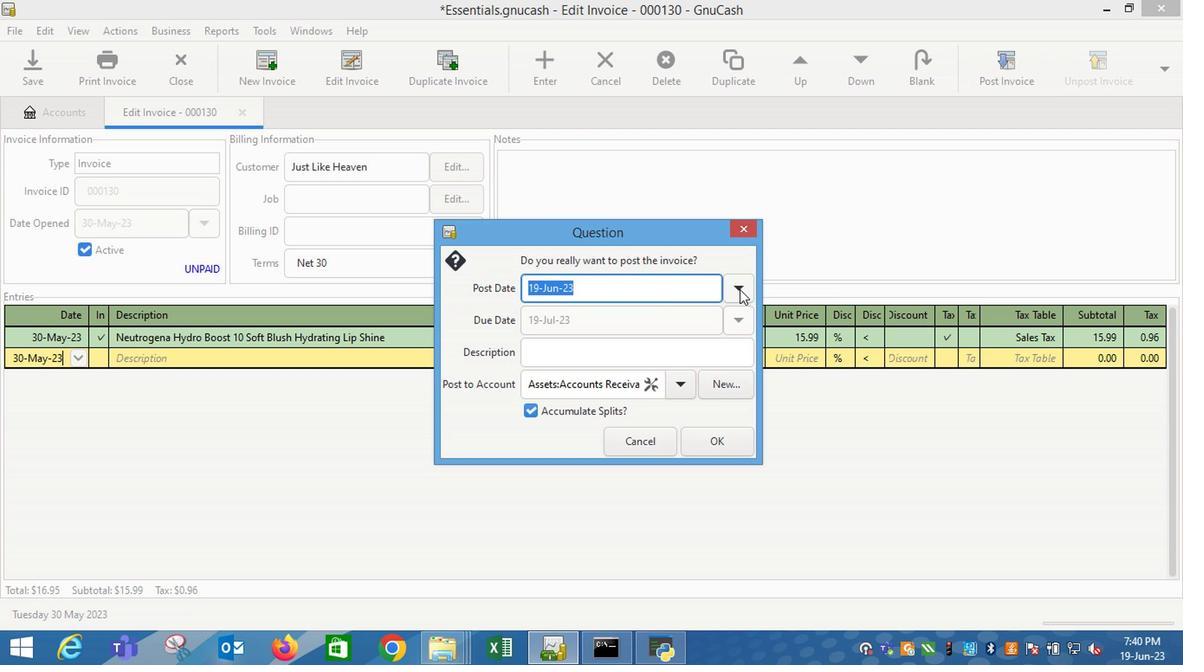 
Action: Mouse moved to (535, 327)
Screenshot: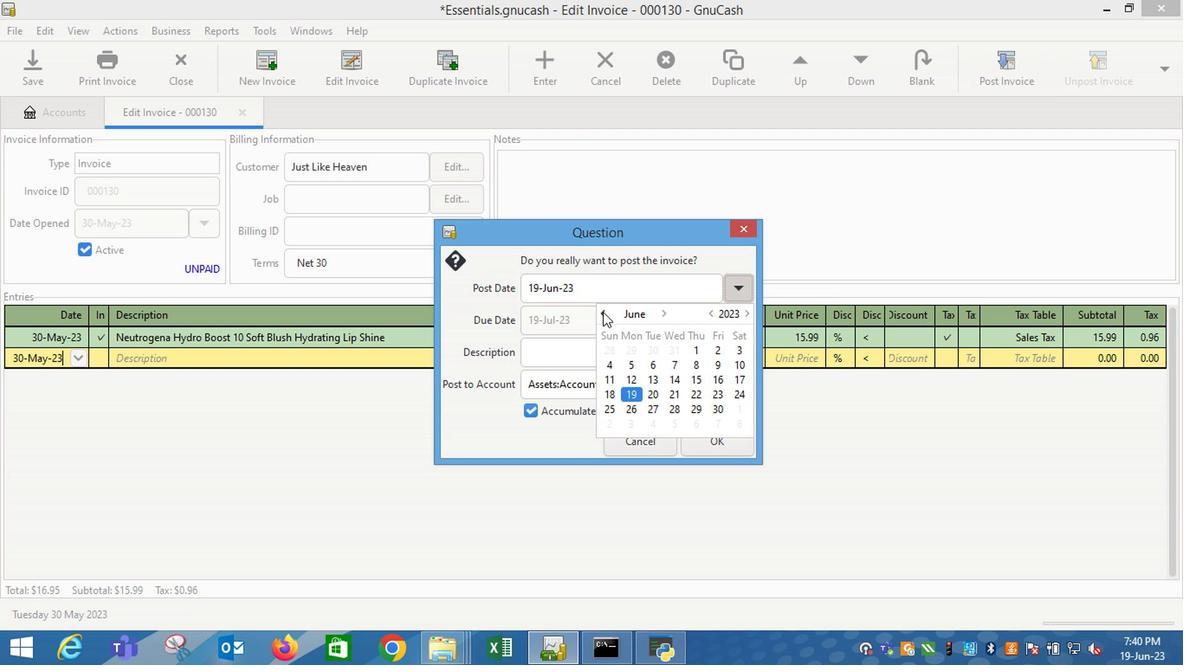 
Action: Mouse pressed left at (535, 327)
Screenshot: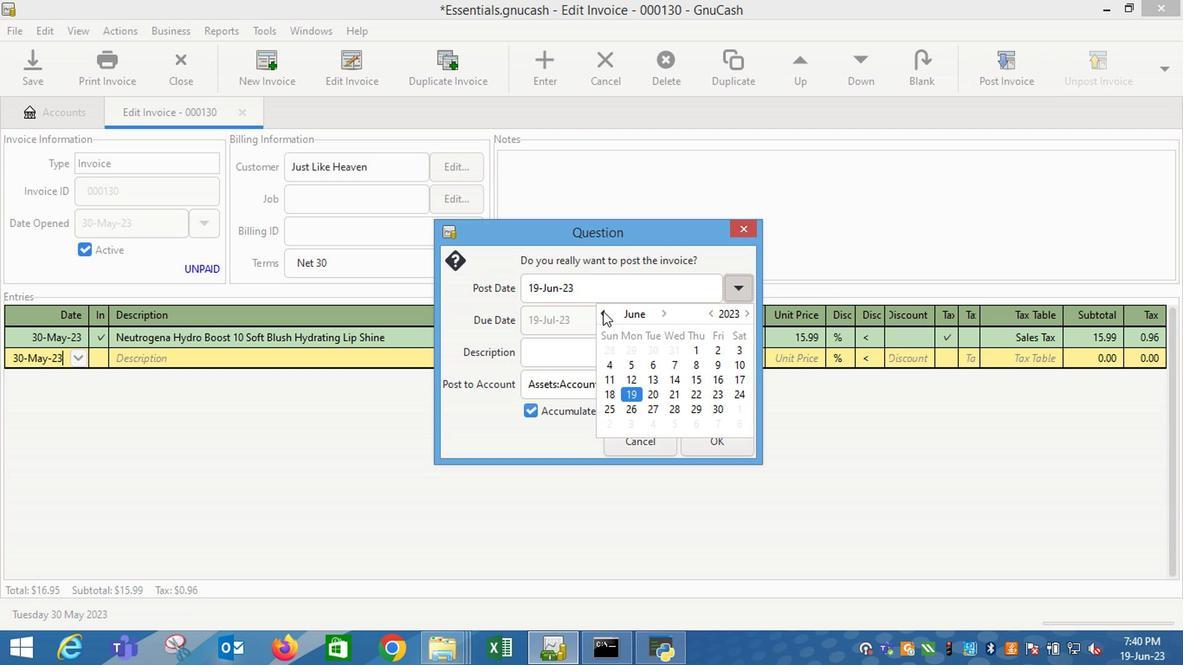 
Action: Mouse moved to (569, 398)
Screenshot: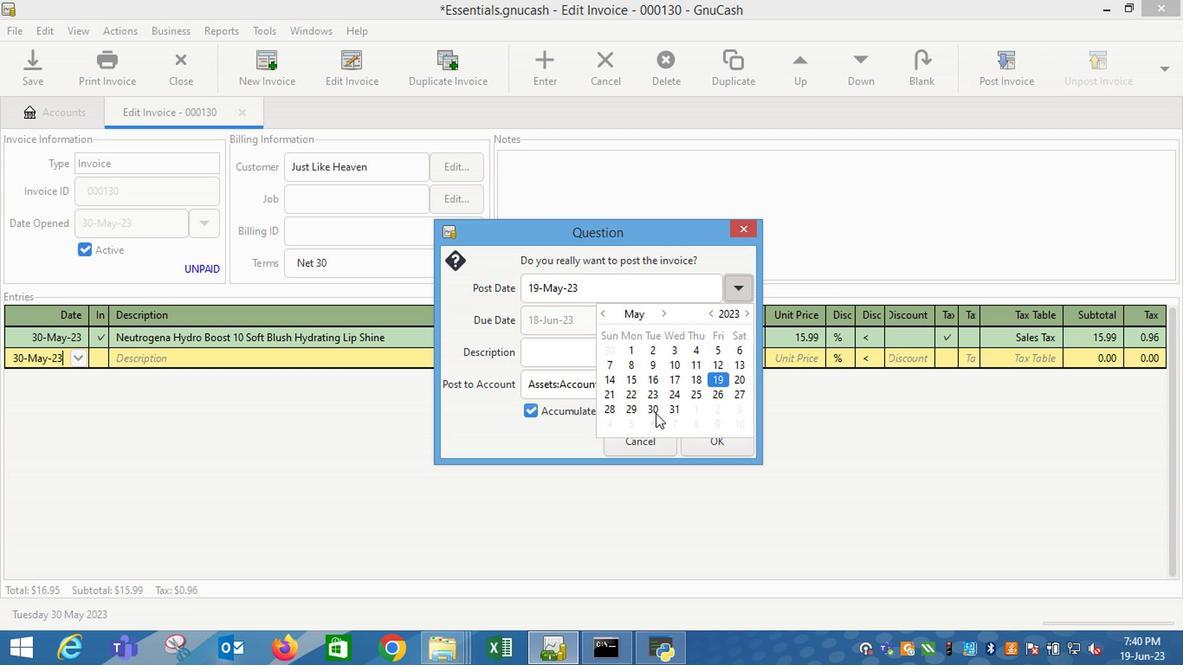 
Action: Mouse pressed left at (569, 398)
Screenshot: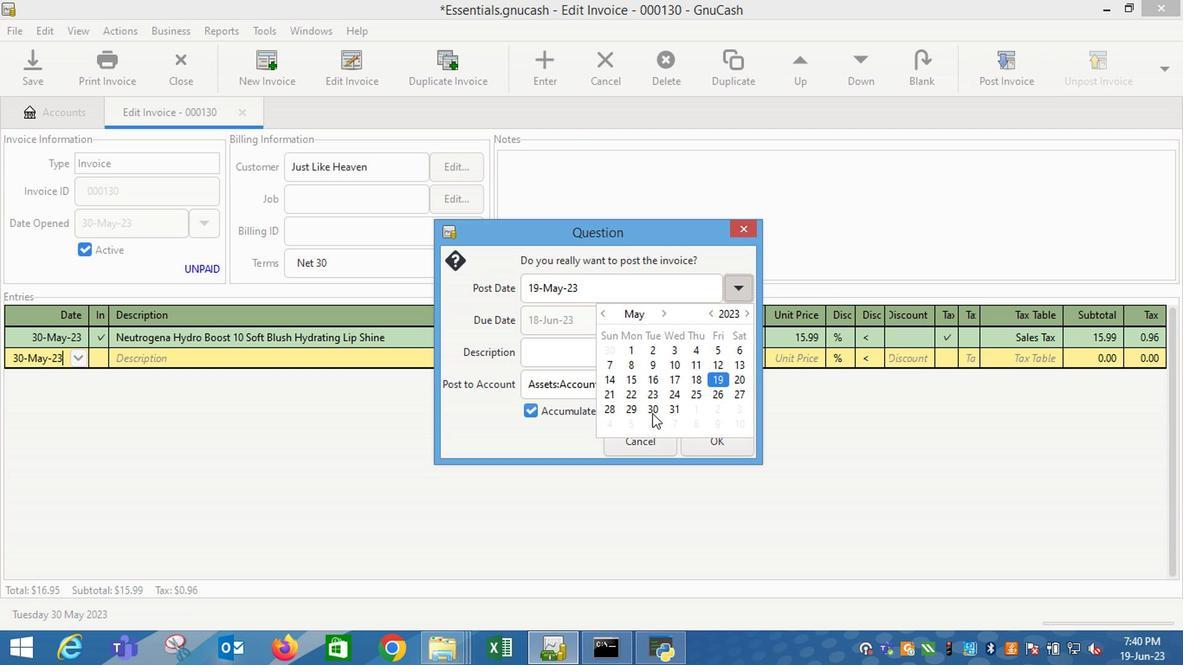 
Action: Mouse moved to (478, 351)
Screenshot: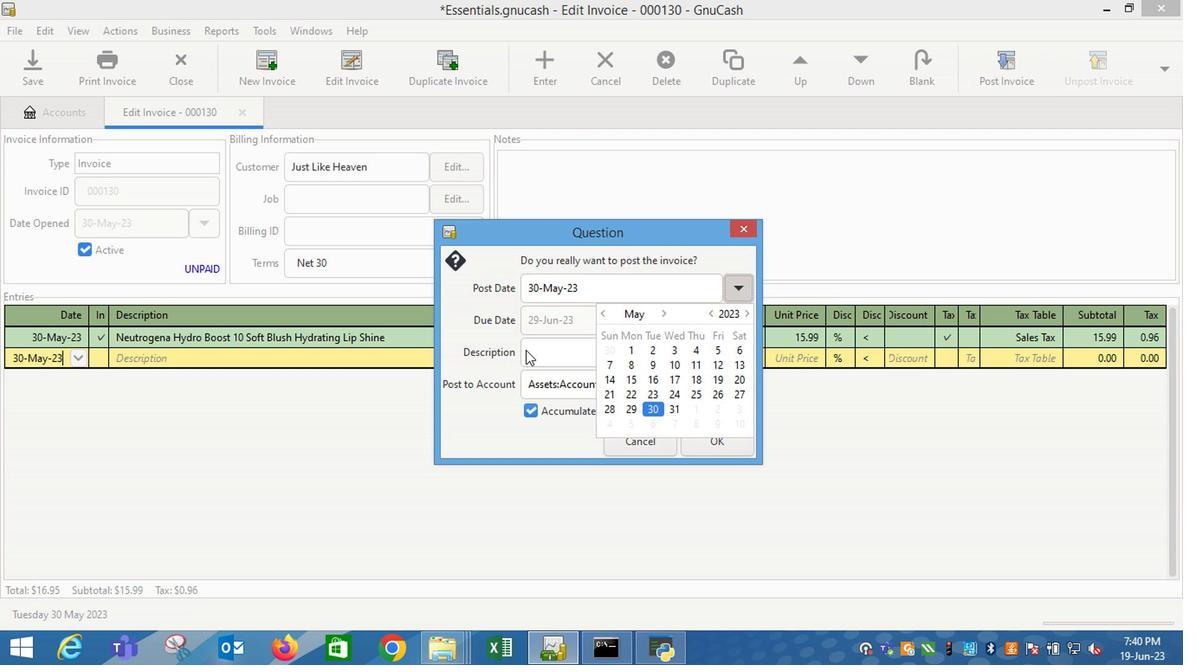 
Action: Mouse pressed left at (478, 351)
Screenshot: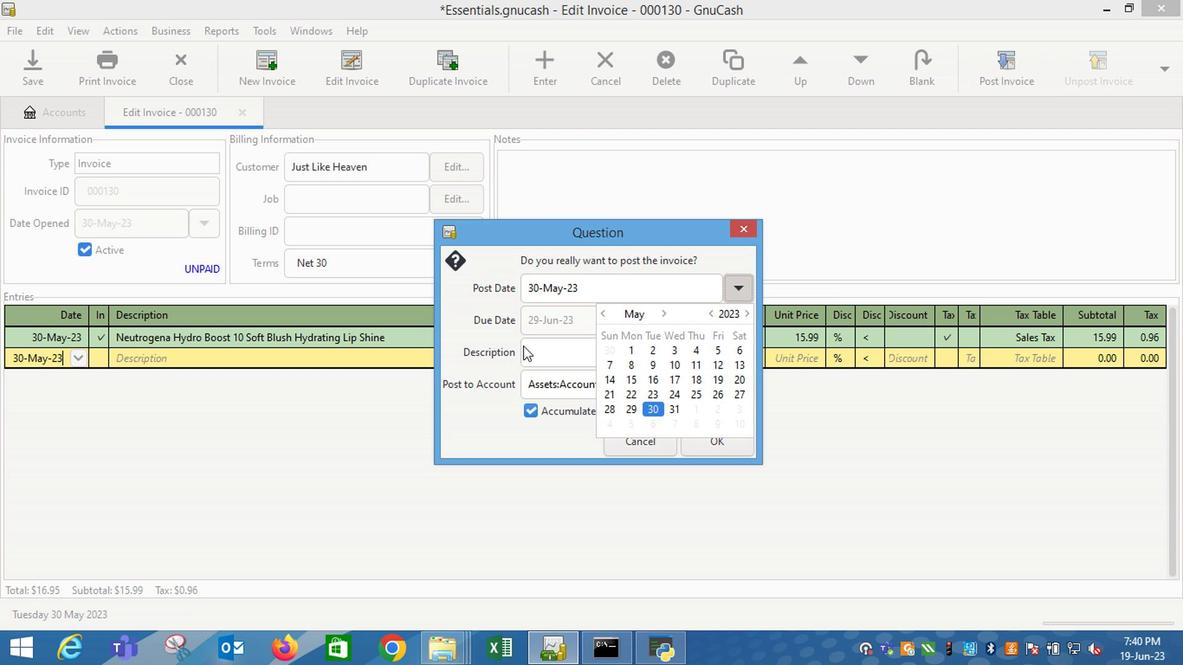 
Action: Mouse moved to (621, 424)
Screenshot: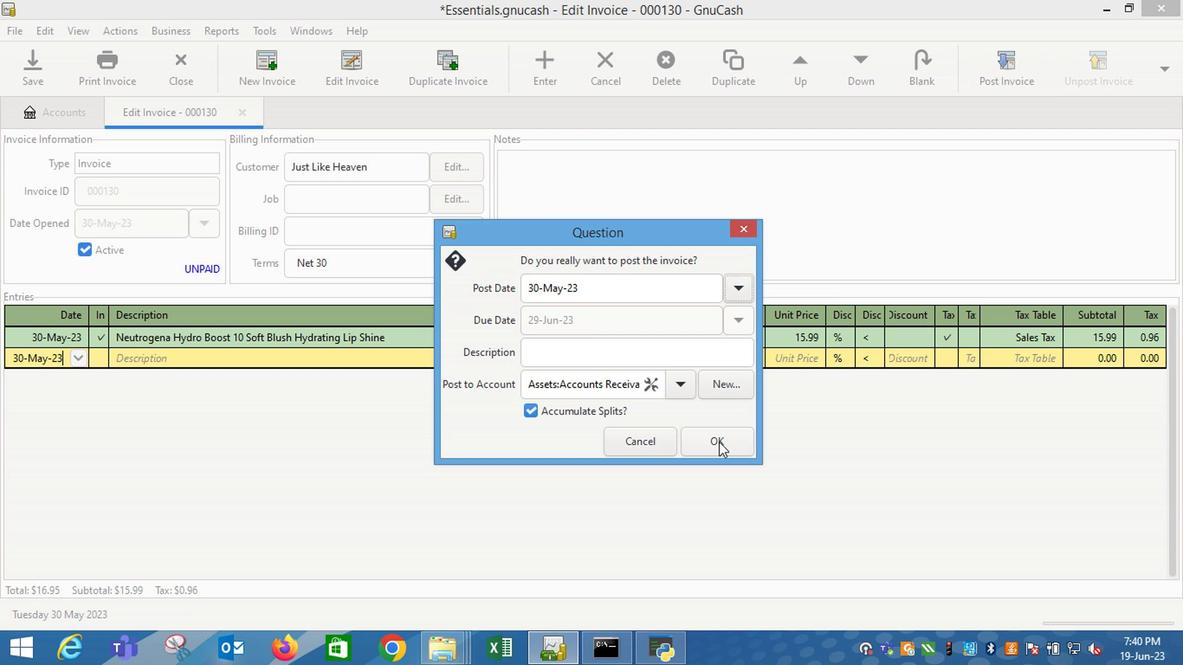 
Action: Mouse pressed left at (621, 424)
Screenshot: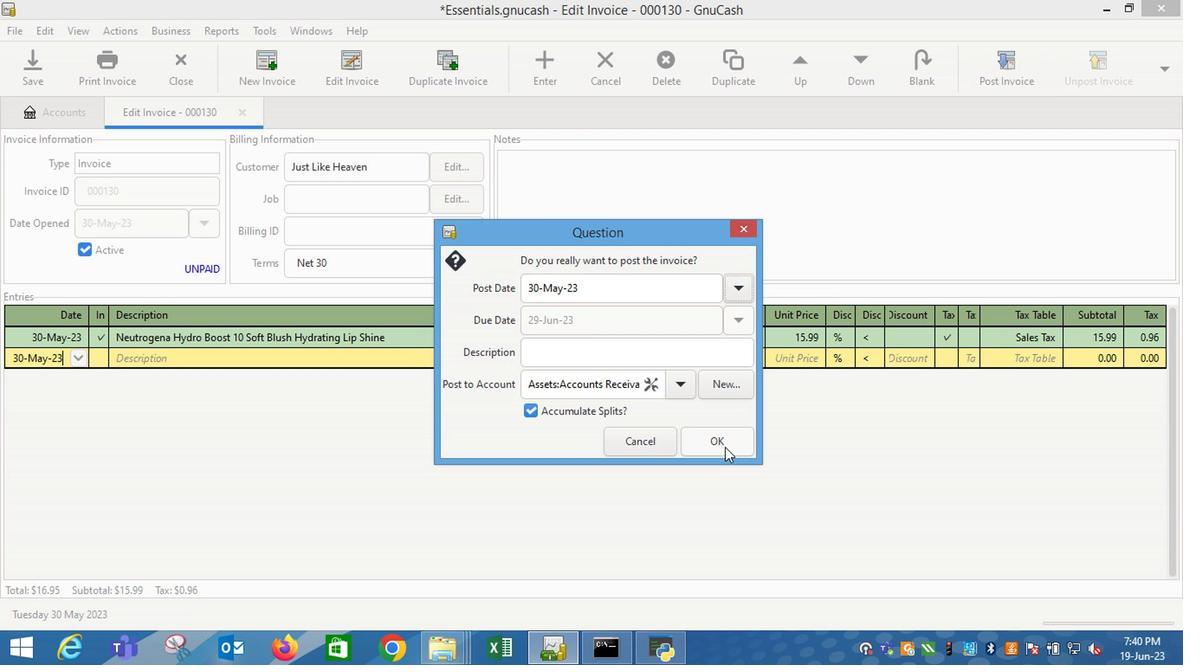 
Action: Mouse moved to (899, 158)
Screenshot: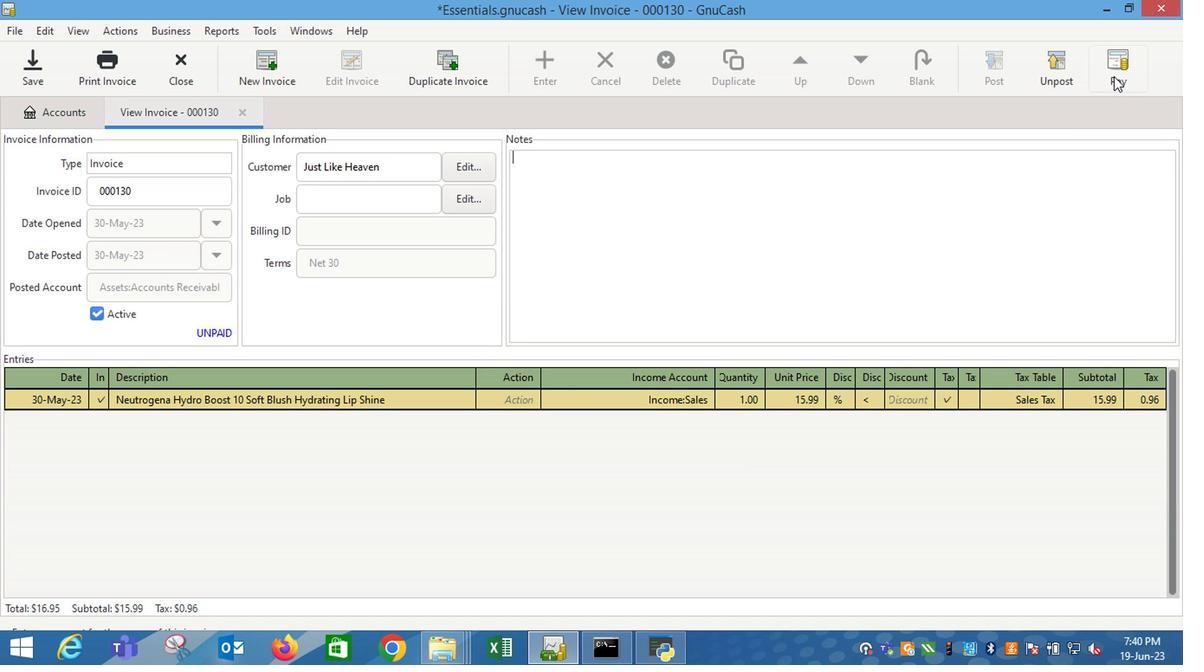 
Action: Mouse pressed left at (899, 158)
Screenshot: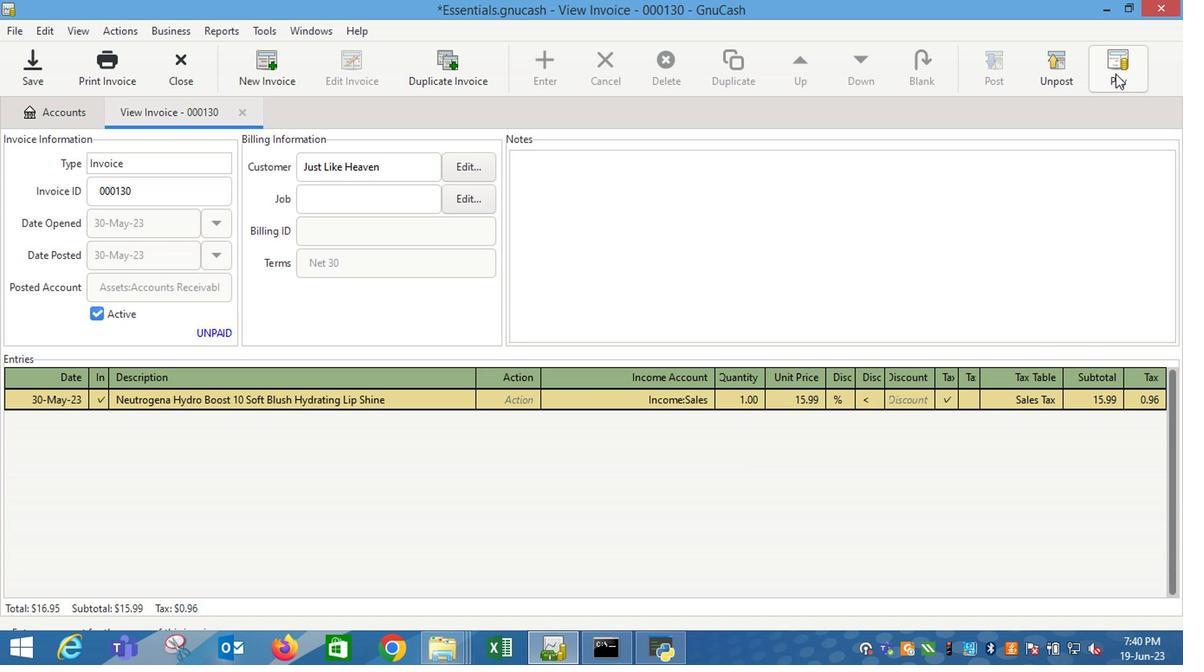 
Action: Mouse moved to (488, 351)
Screenshot: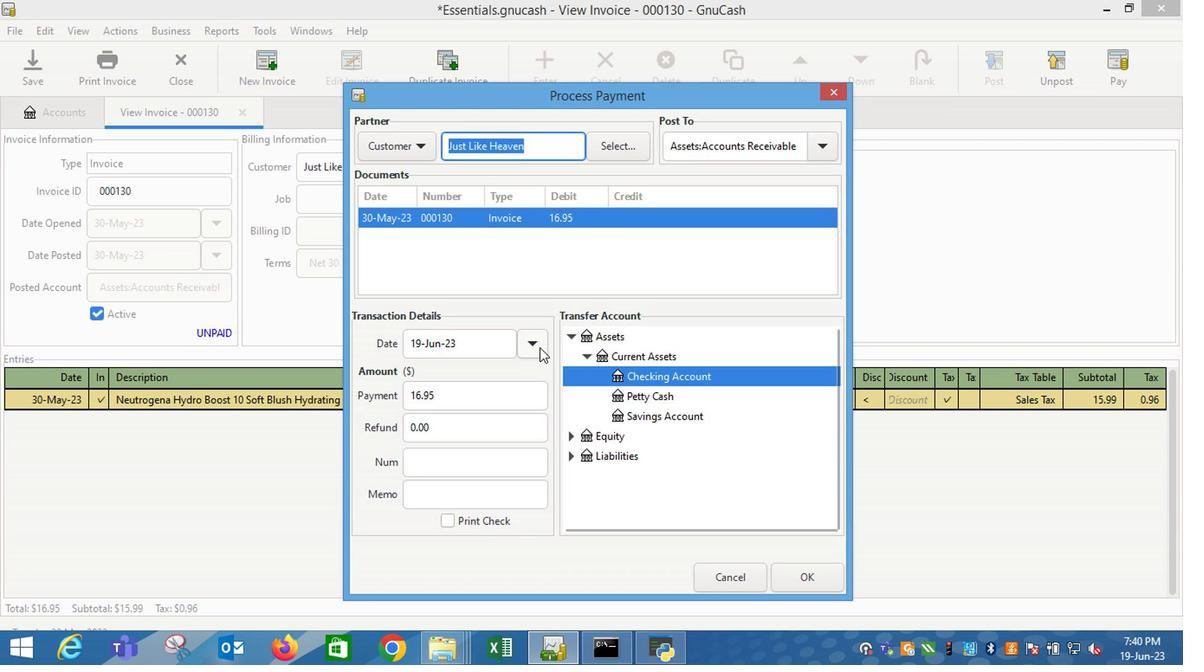 
Action: Mouse pressed left at (488, 351)
Screenshot: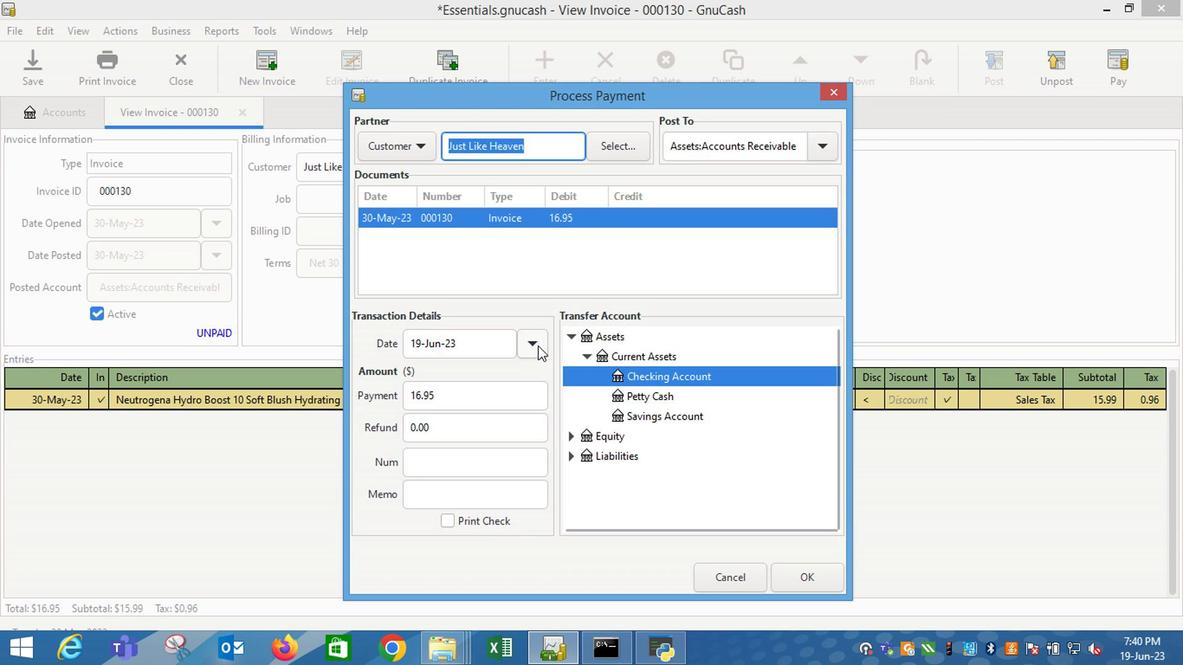 
Action: Mouse moved to (442, 437)
Screenshot: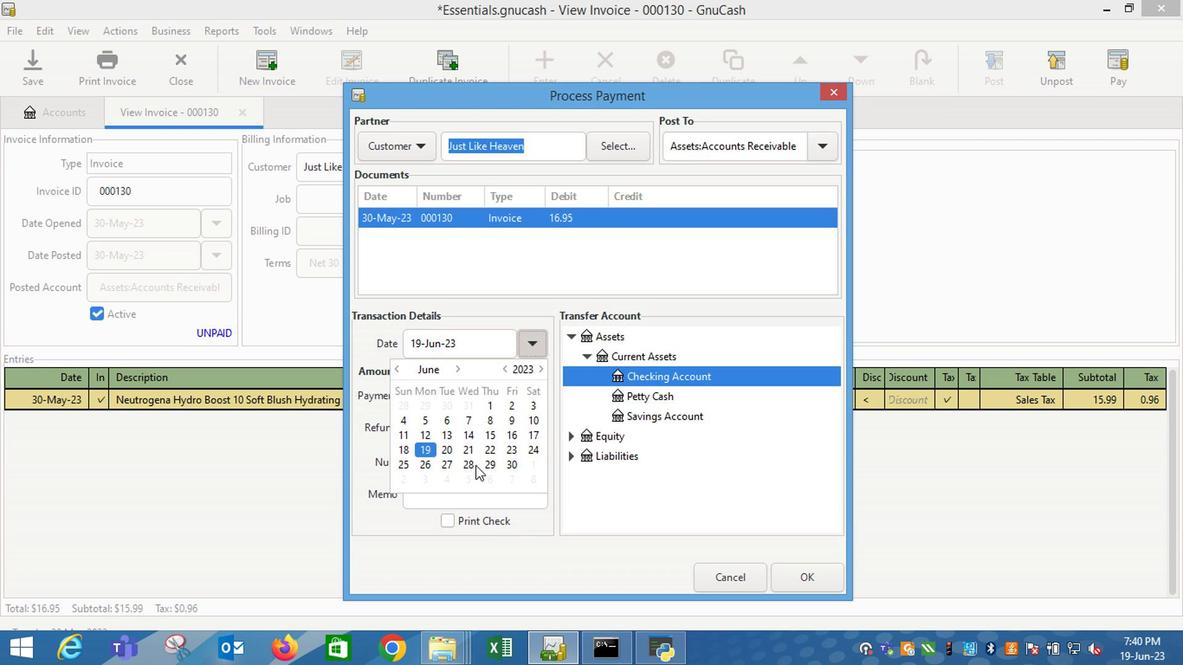 
Action: Mouse pressed left at (442, 437)
Screenshot: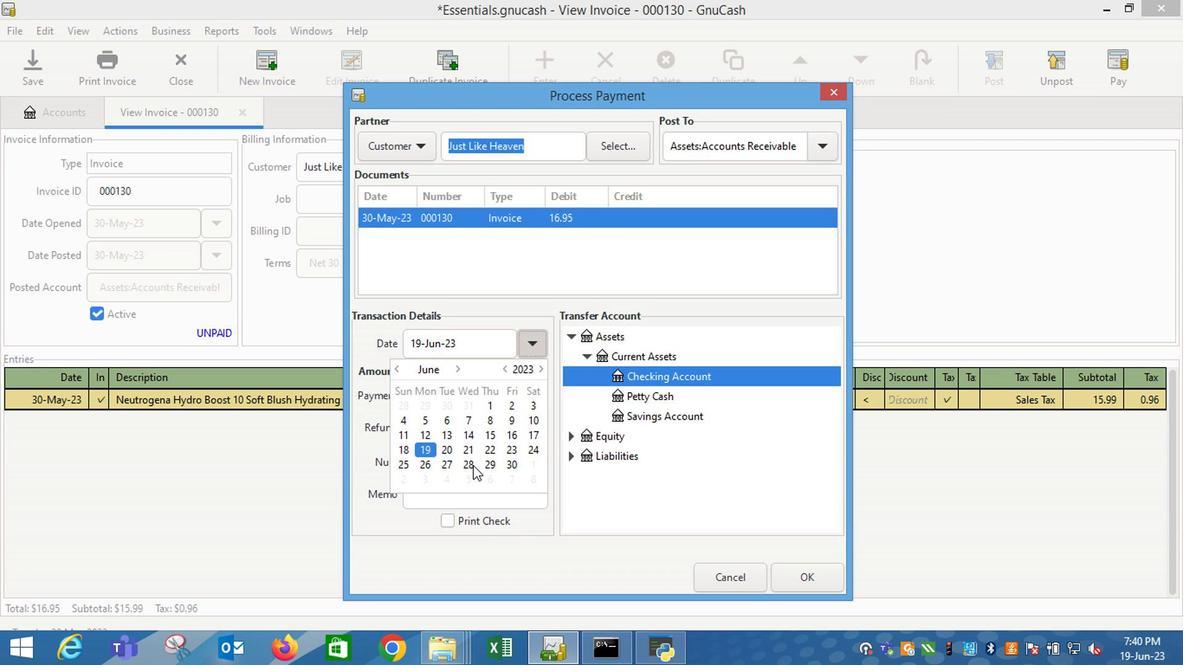 
Action: Mouse moved to (588, 434)
Screenshot: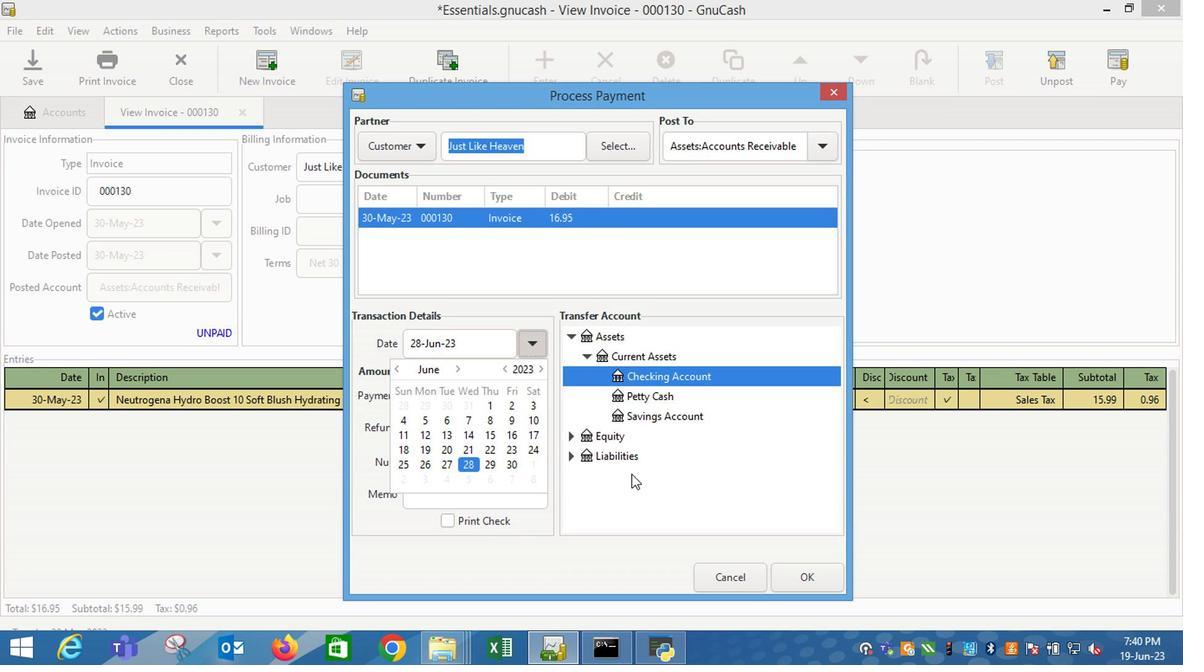 
Action: Mouse pressed left at (588, 434)
Screenshot: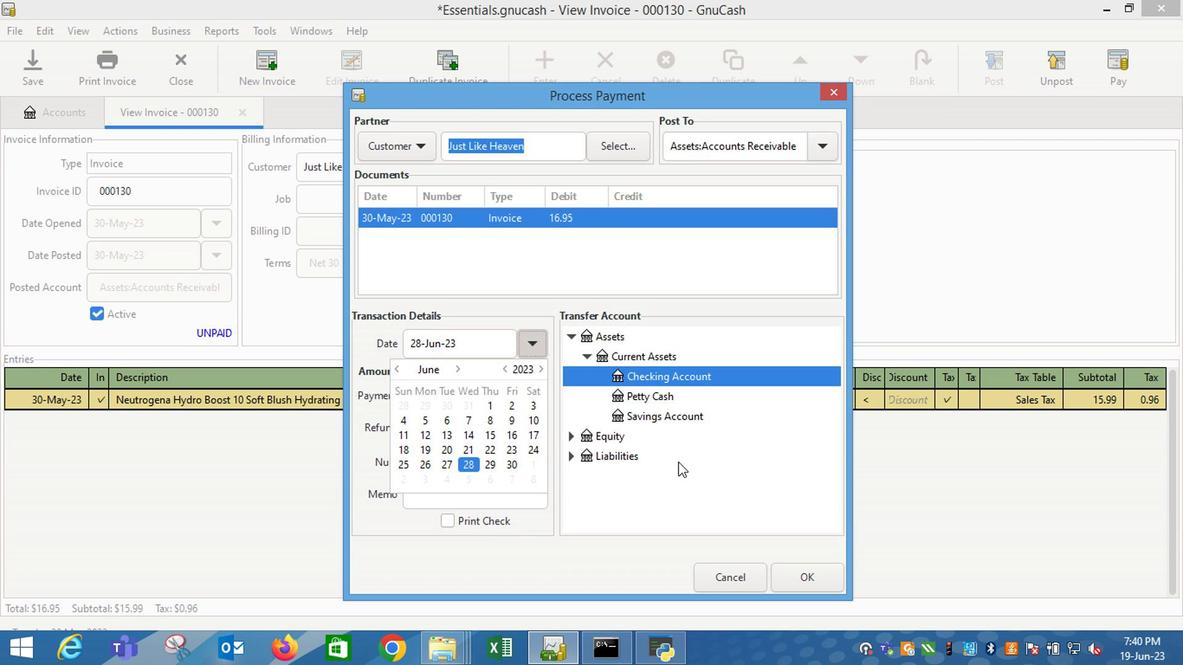 
Action: Mouse moved to (668, 515)
Screenshot: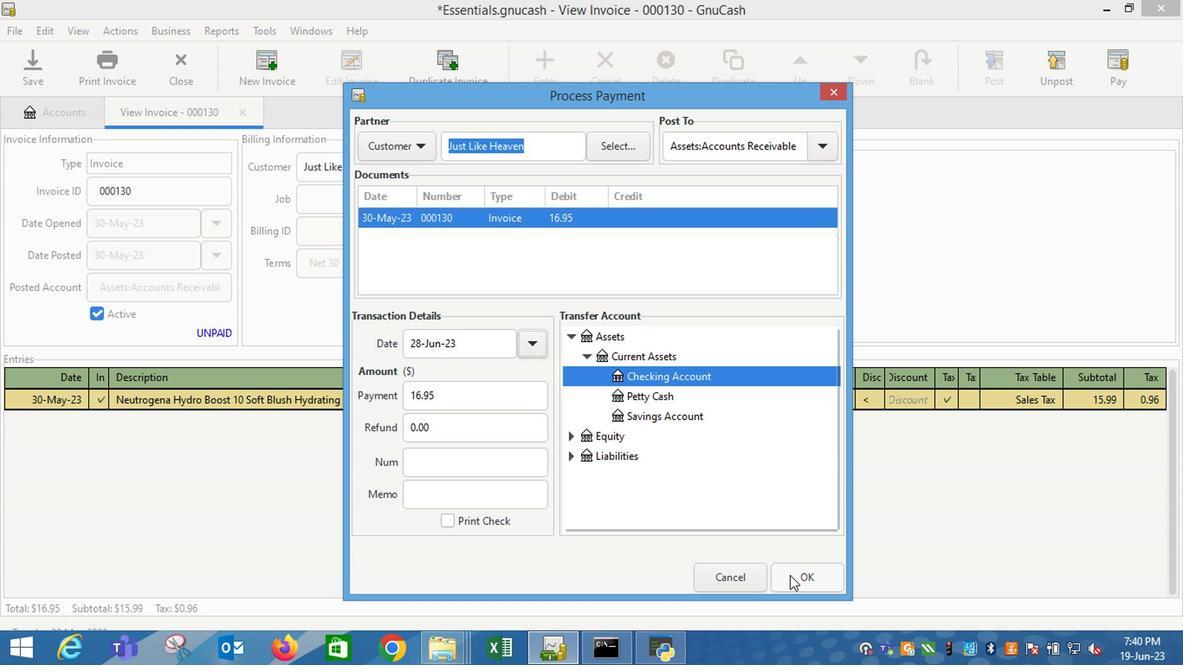 
Action: Mouse pressed left at (668, 515)
Screenshot: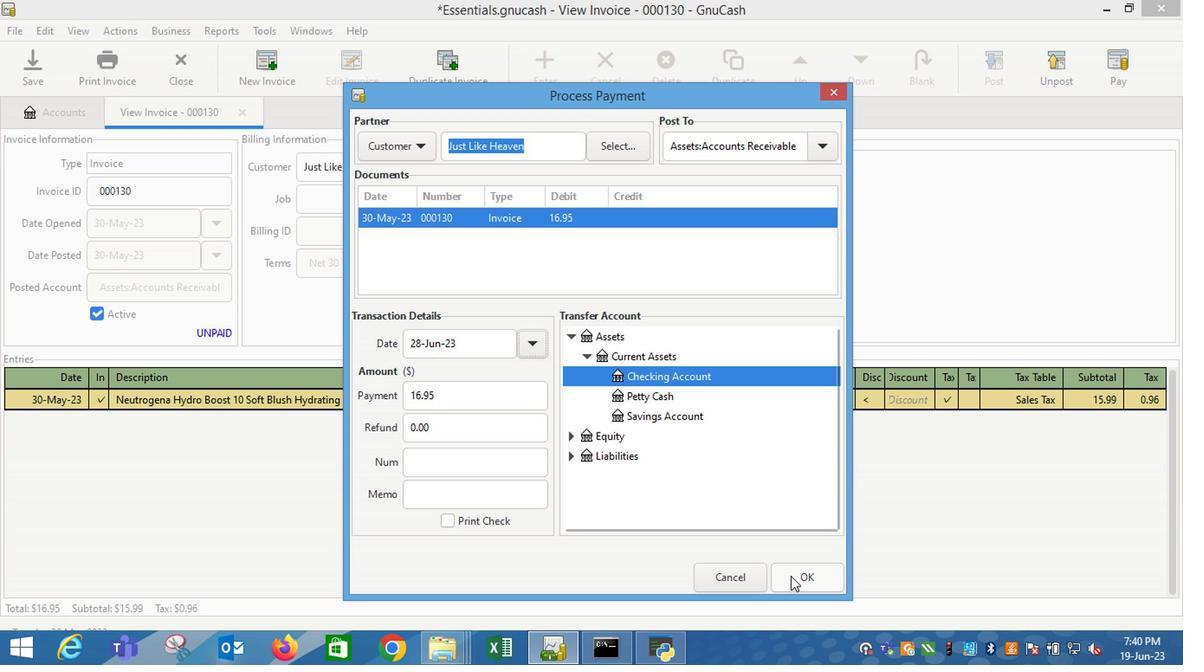 
Action: Mouse moved to (191, 148)
Screenshot: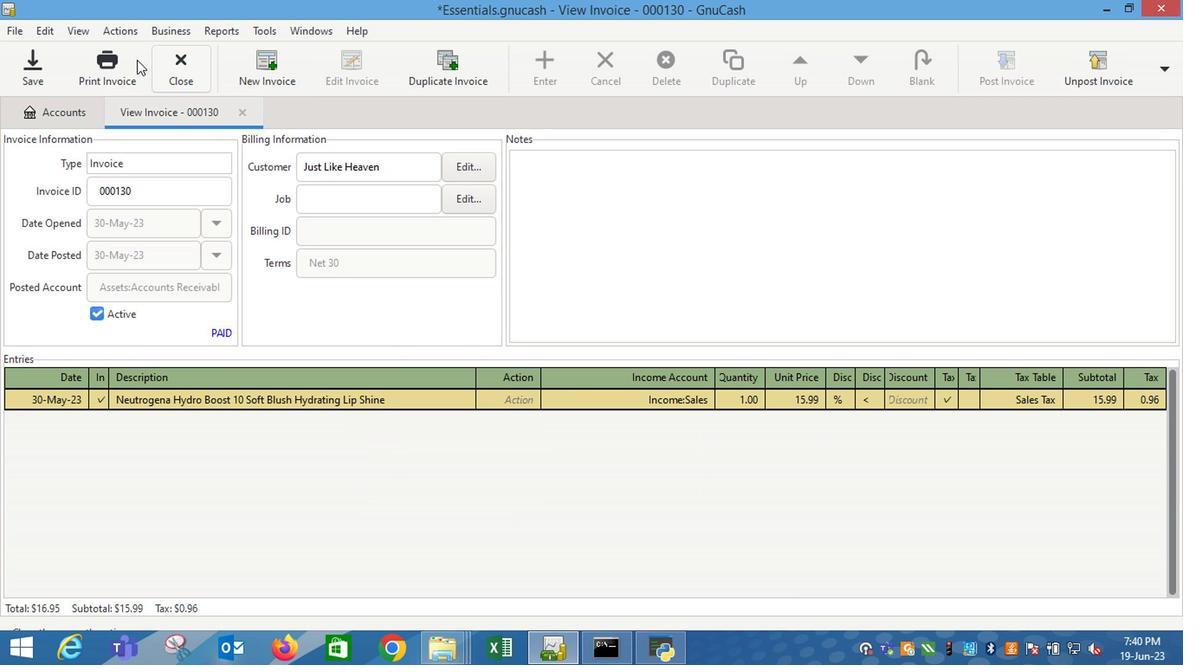 
Action: Mouse pressed left at (191, 148)
Screenshot: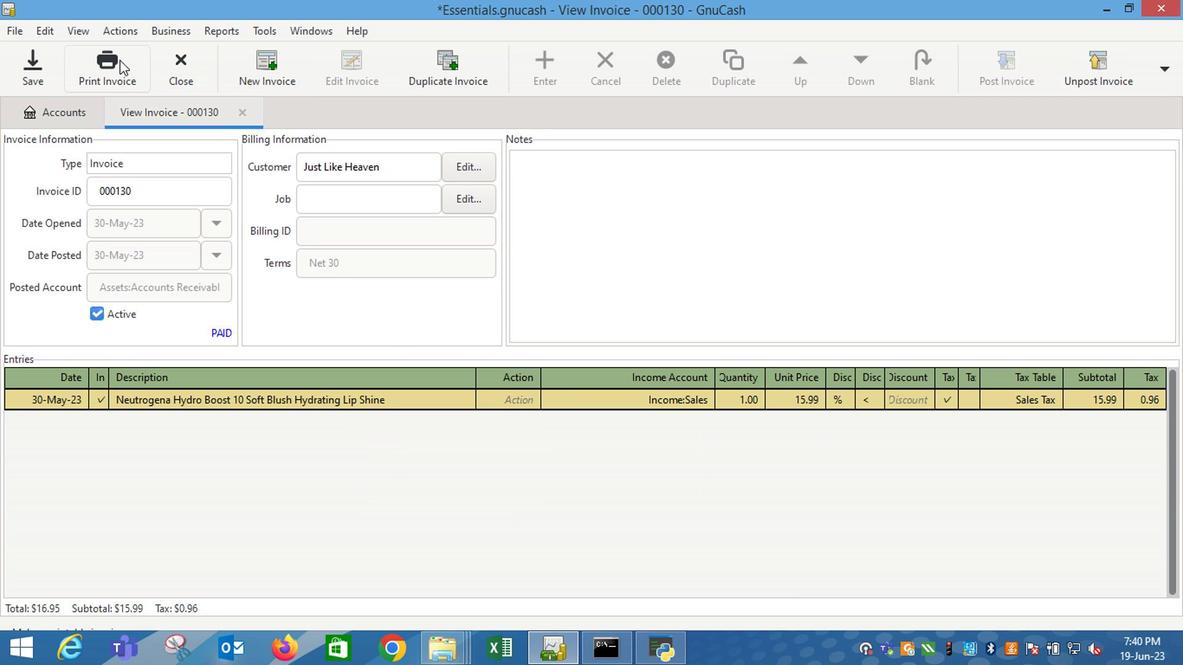 
Action: Mouse moved to (732, 322)
Screenshot: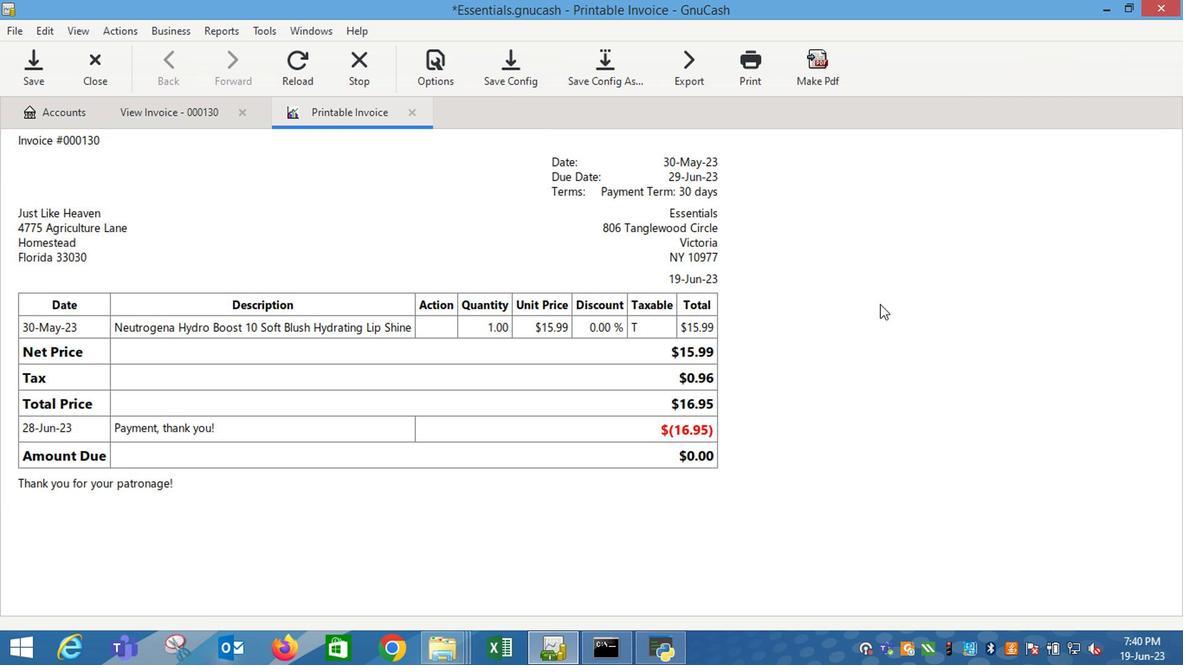 
